 Task: See all articles on workflows .
Action: Mouse moved to (59, 672)
Screenshot: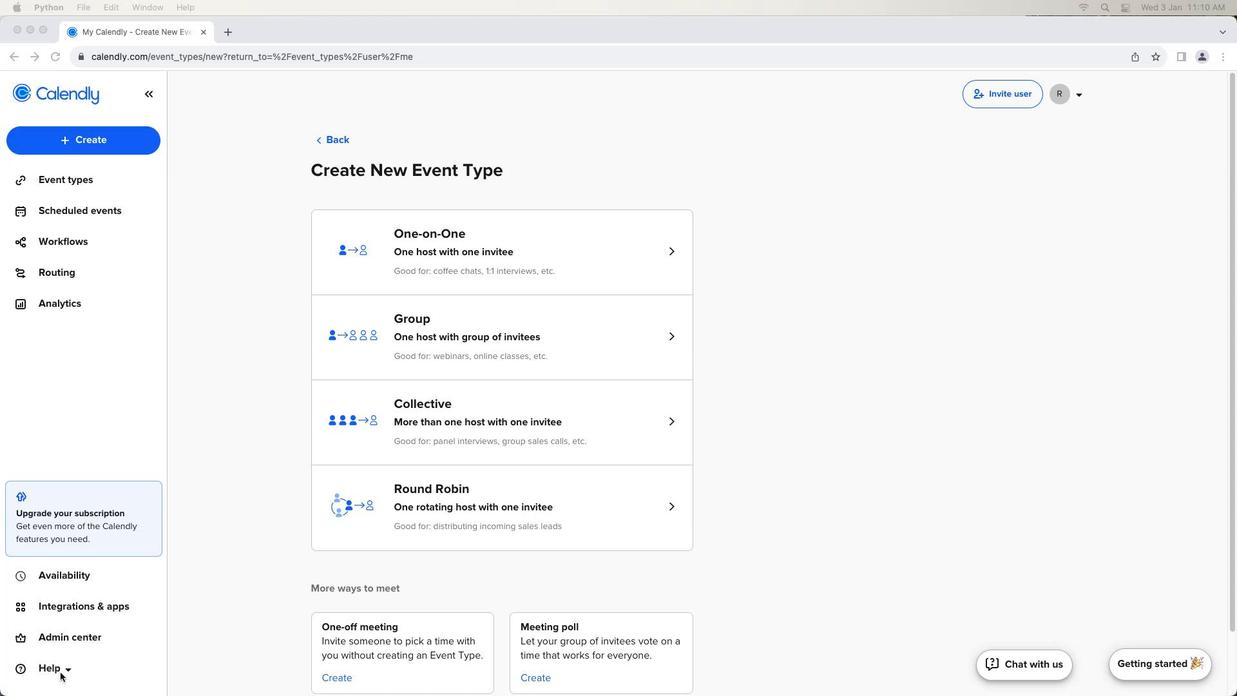 
Action: Mouse pressed left at (59, 672)
Screenshot: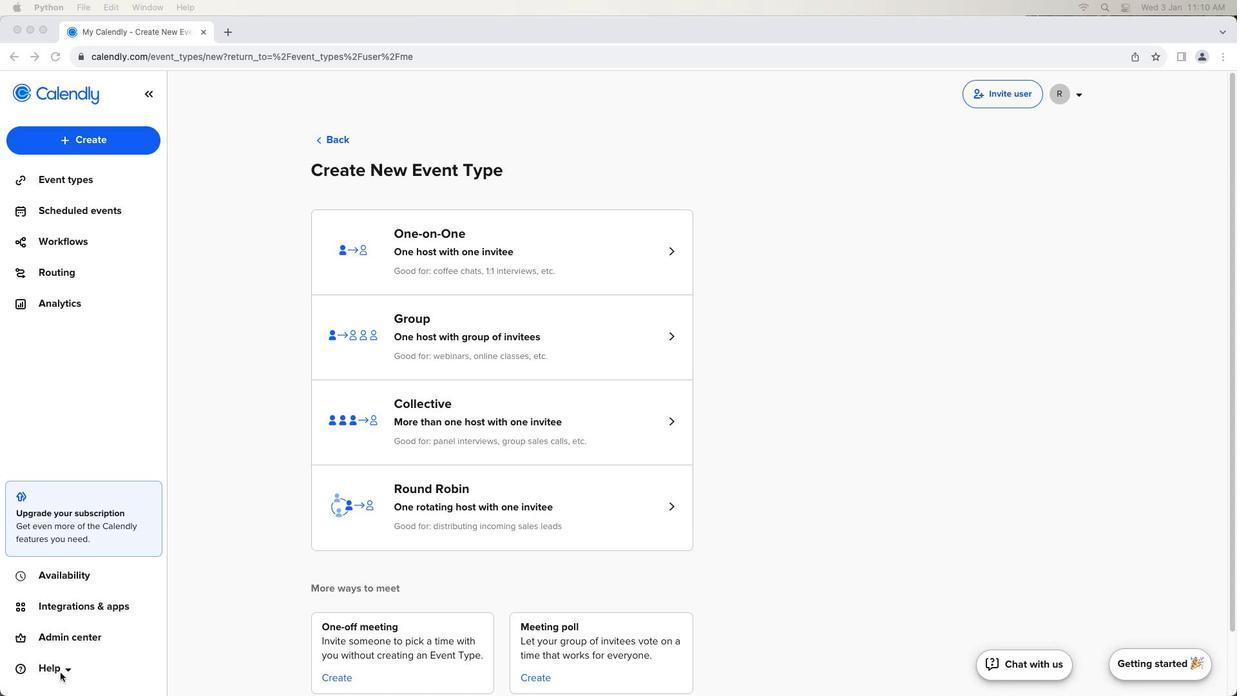
Action: Mouse moved to (61, 671)
Screenshot: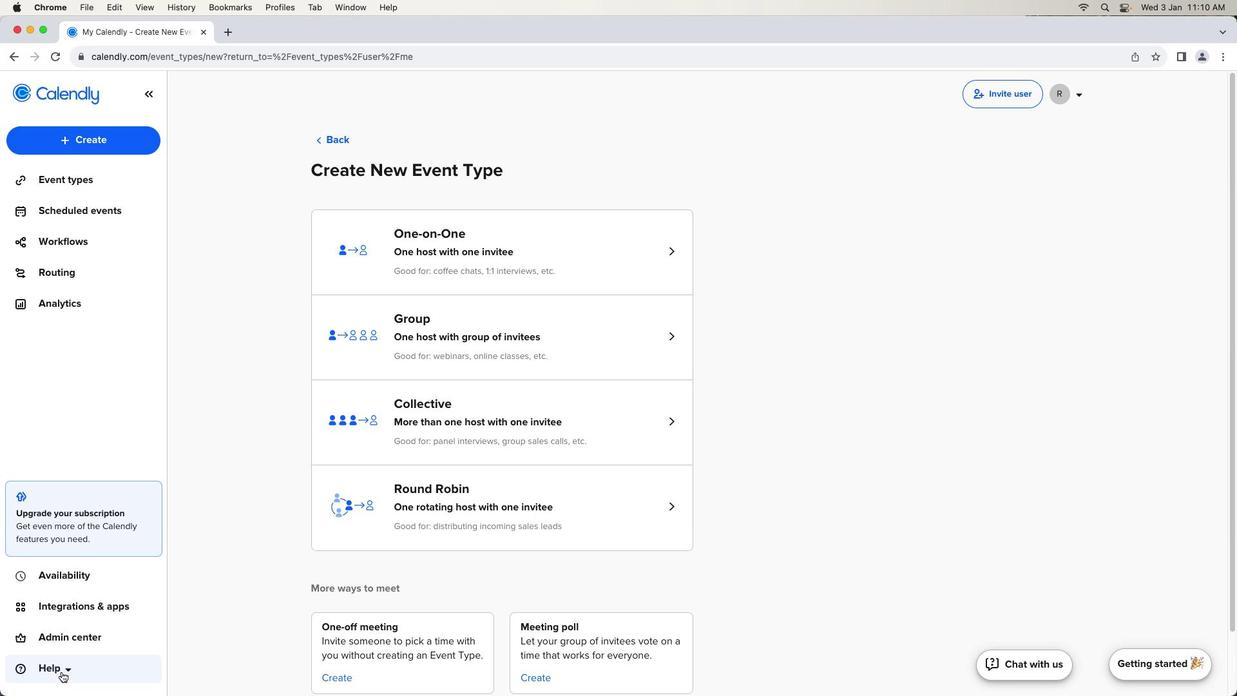 
Action: Mouse pressed left at (61, 671)
Screenshot: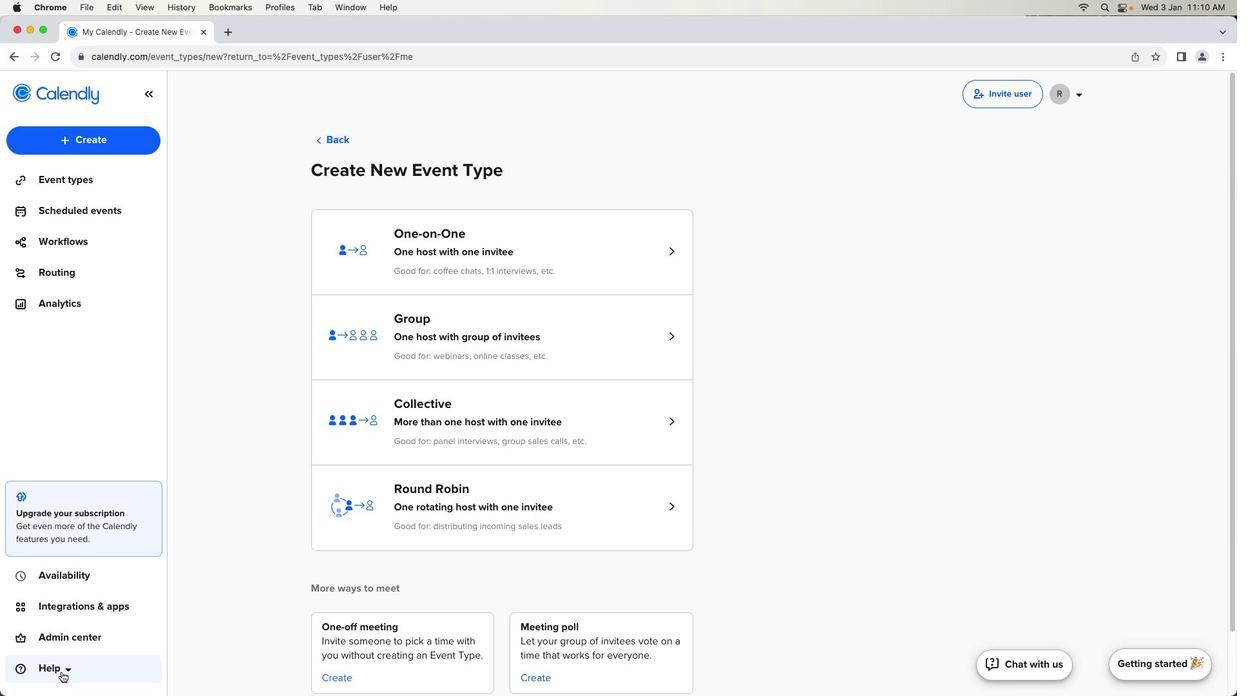 
Action: Mouse moved to (73, 564)
Screenshot: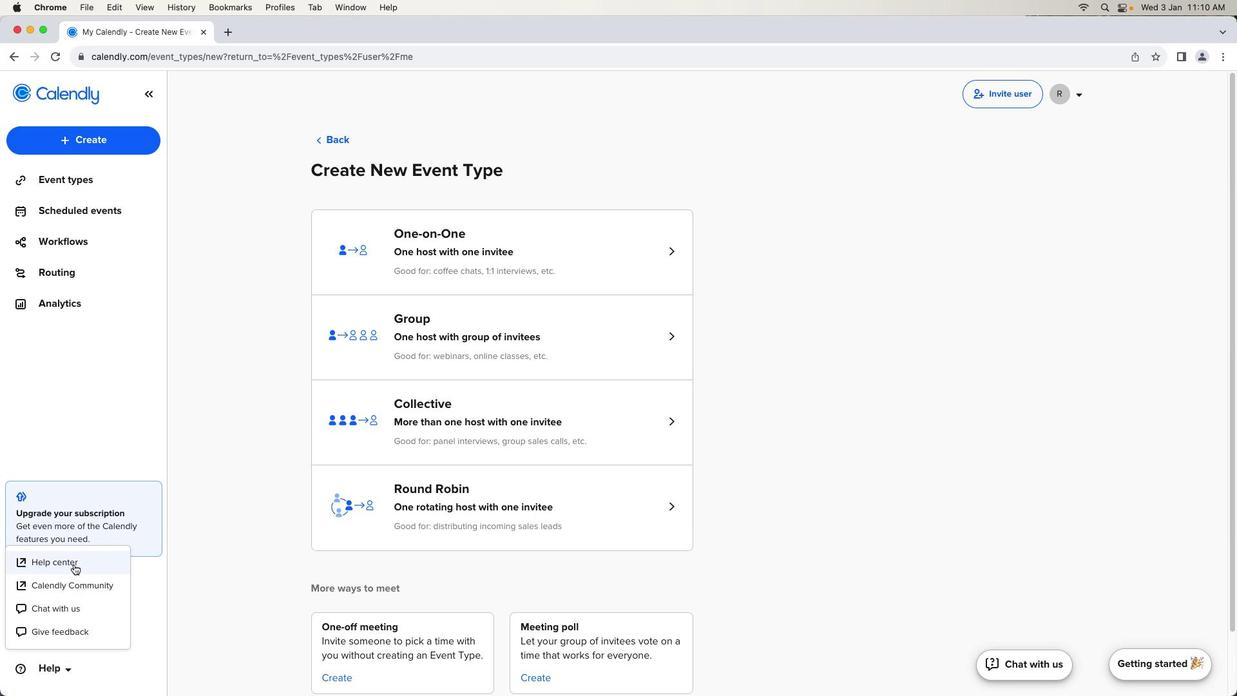 
Action: Mouse pressed left at (73, 564)
Screenshot: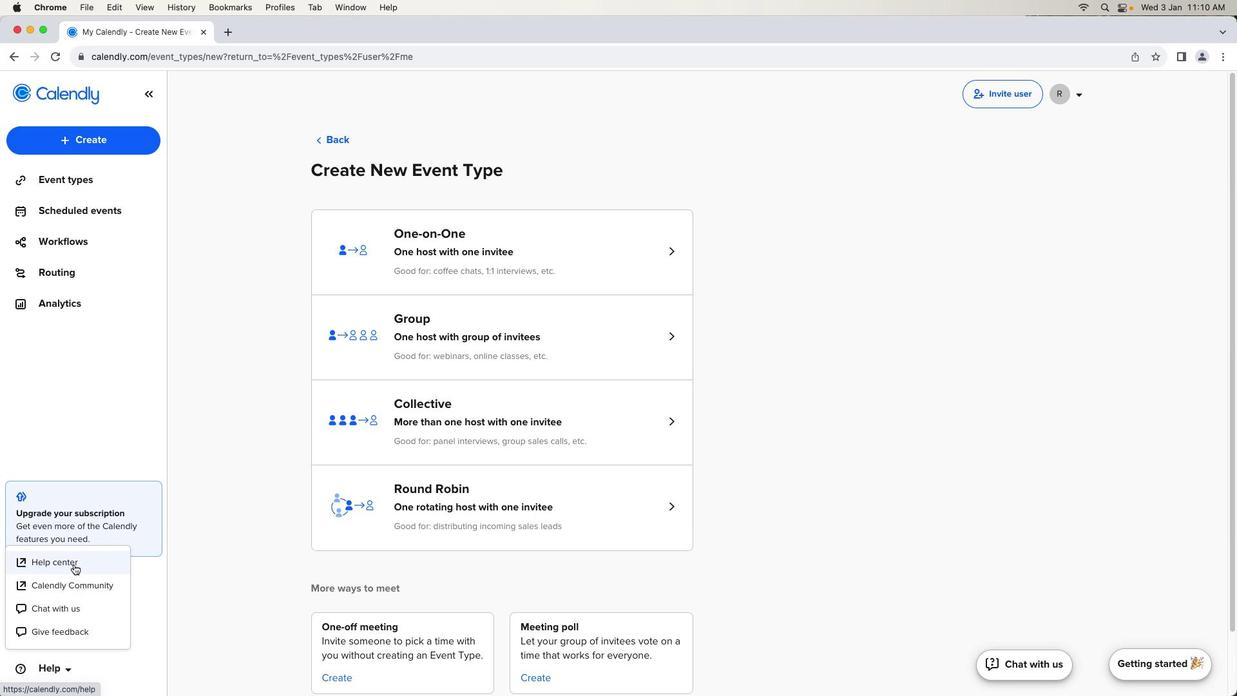 
Action: Mouse moved to (553, 582)
Screenshot: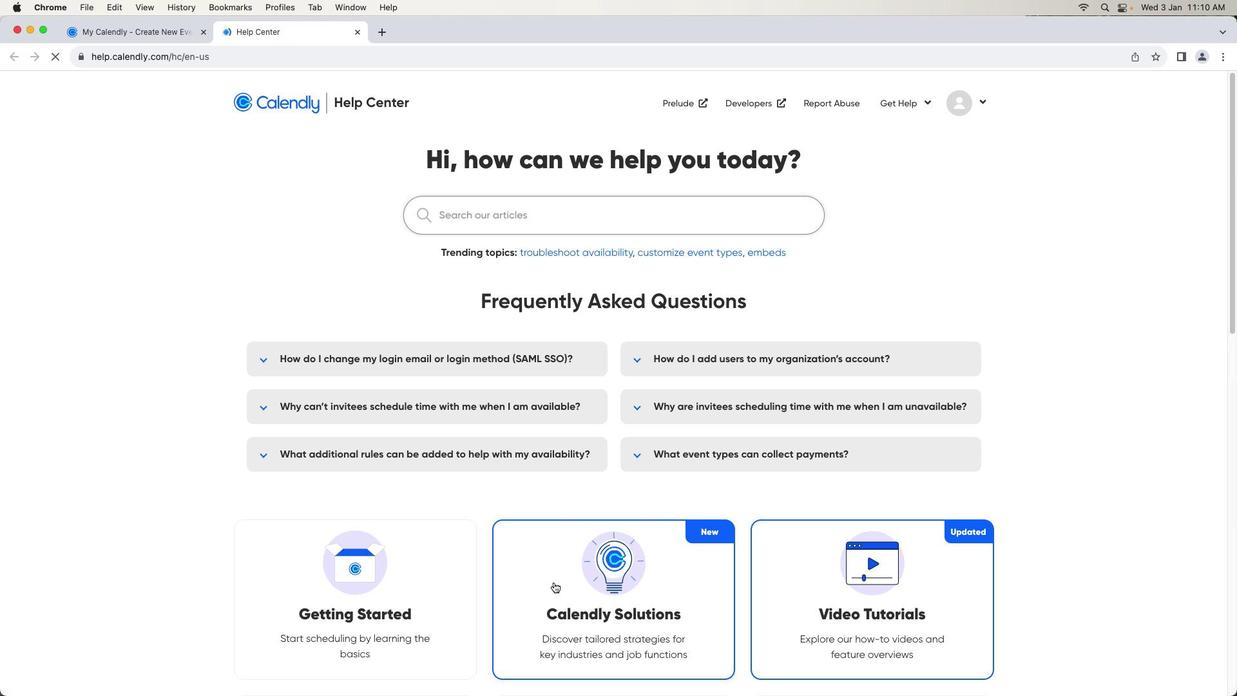 
Action: Mouse scrolled (553, 582) with delta (0, 0)
Screenshot: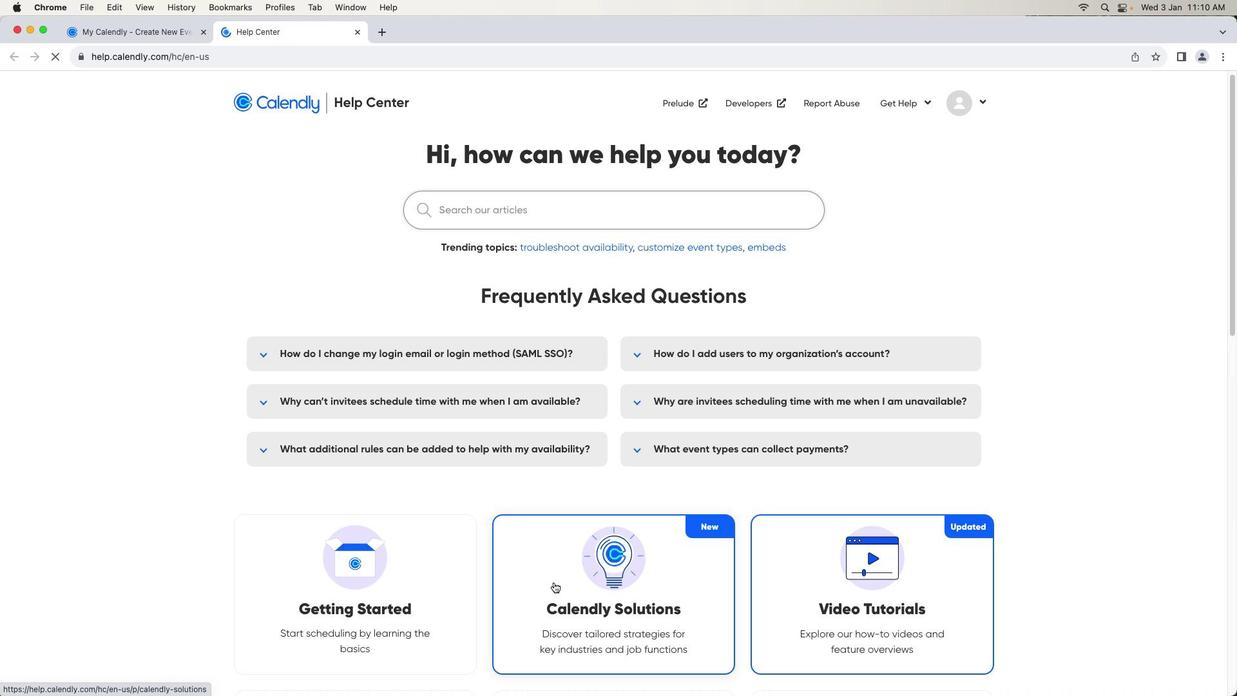 
Action: Mouse scrolled (553, 582) with delta (0, 0)
Screenshot: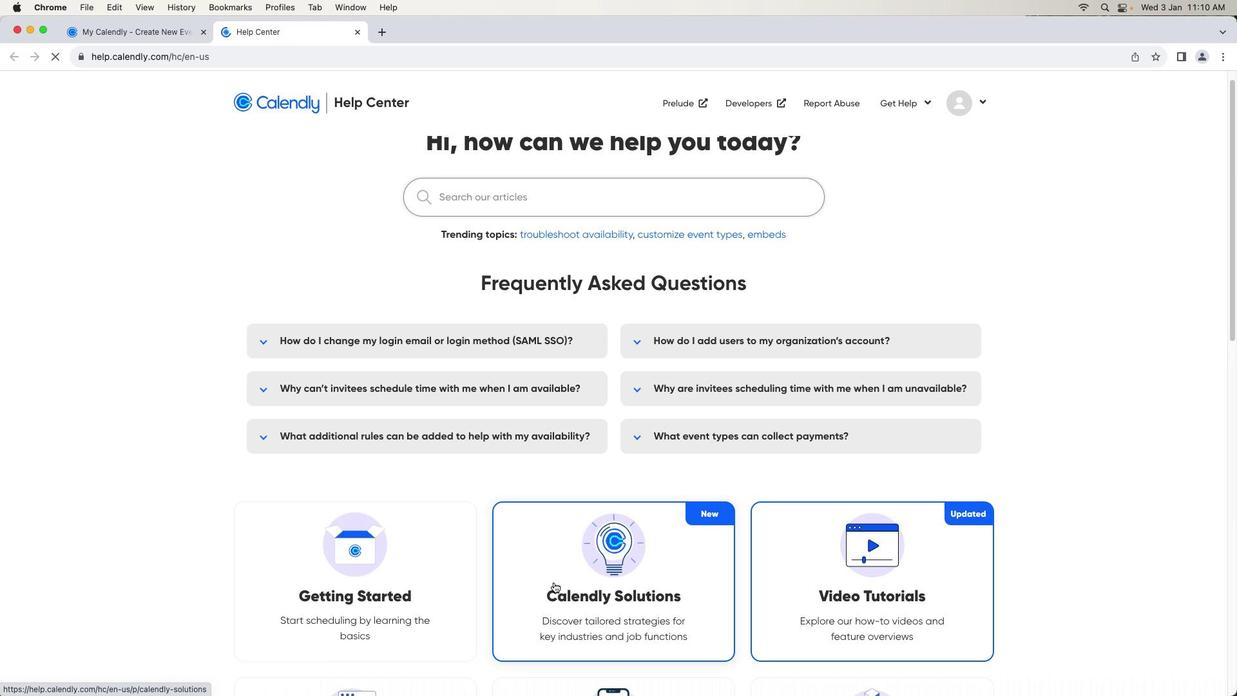 
Action: Mouse scrolled (553, 582) with delta (0, -1)
Screenshot: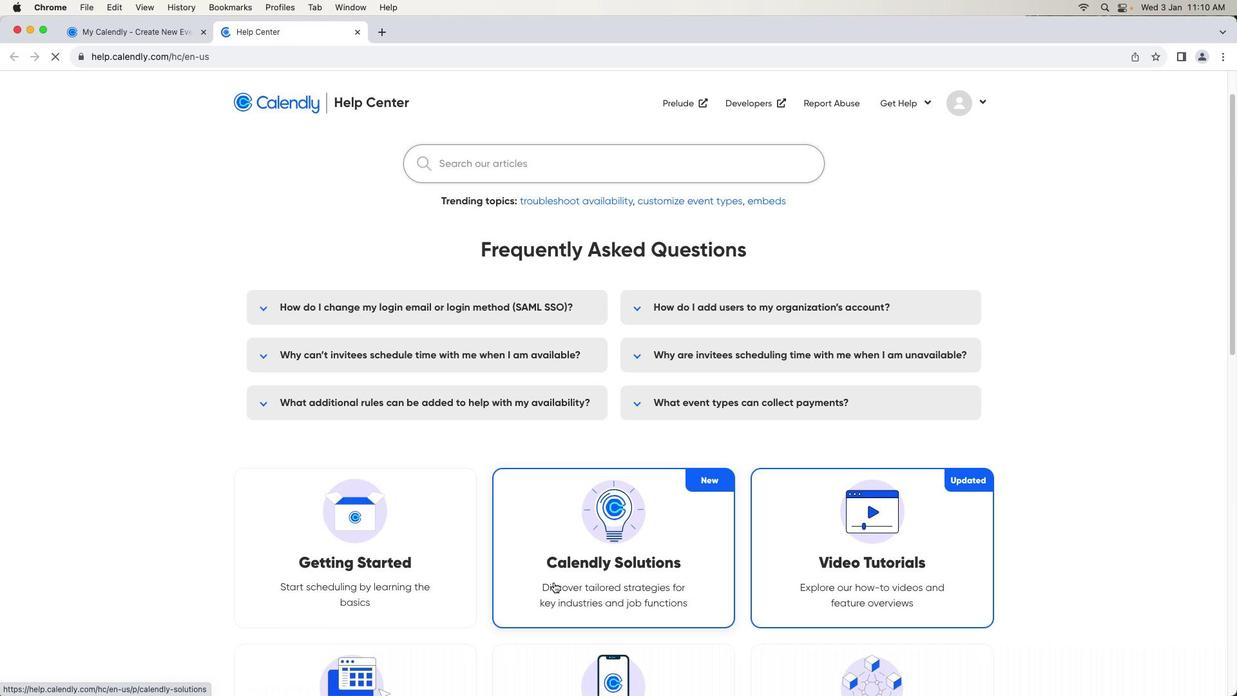 
Action: Mouse scrolled (553, 582) with delta (0, -1)
Screenshot: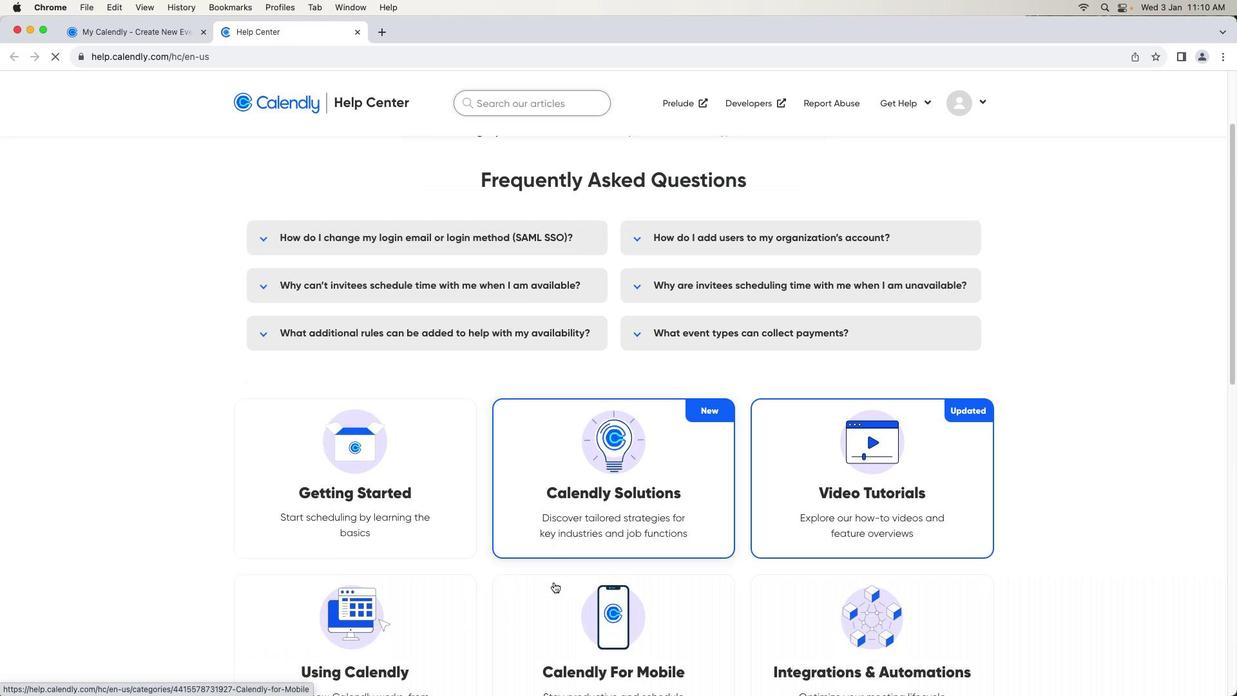 
Action: Mouse scrolled (553, 582) with delta (0, 0)
Screenshot: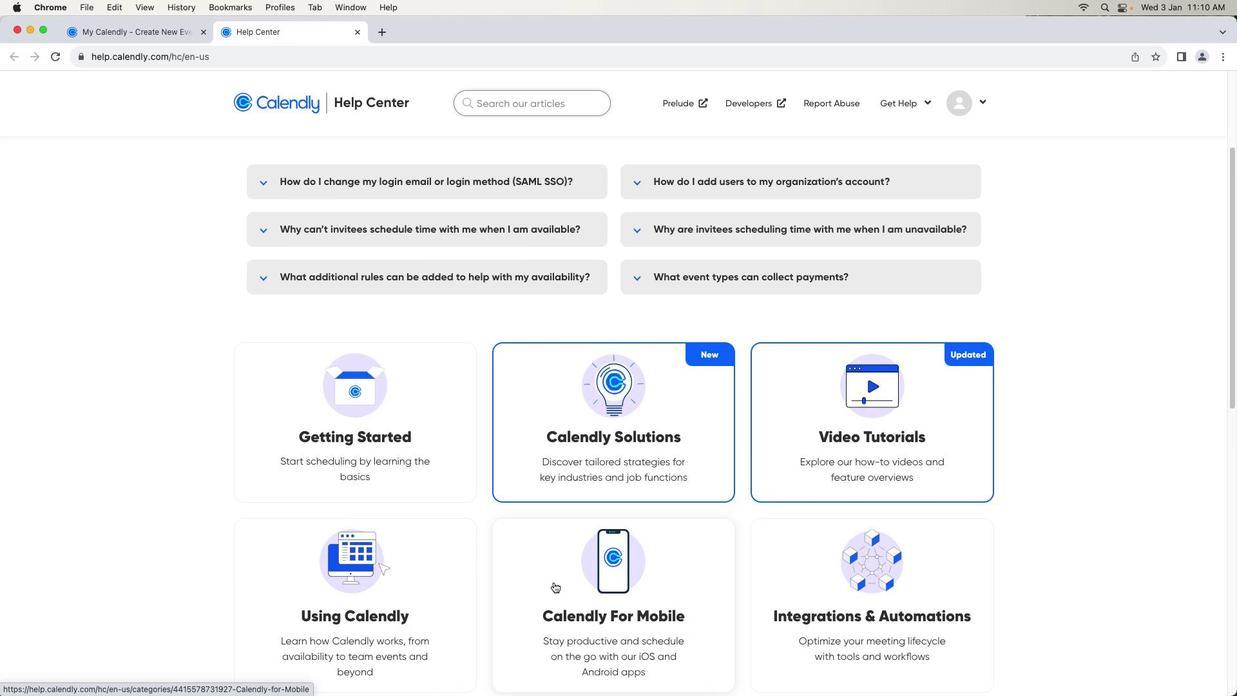 
Action: Mouse scrolled (553, 582) with delta (0, 0)
Screenshot: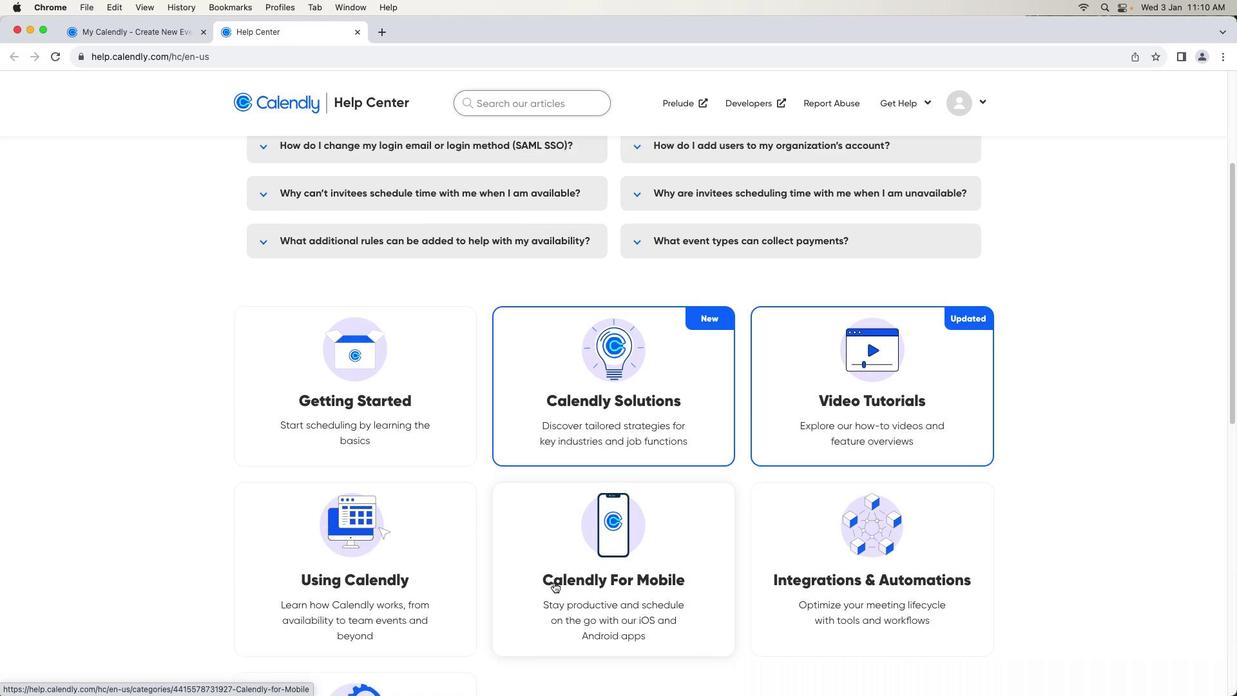 
Action: Mouse scrolled (553, 582) with delta (0, -1)
Screenshot: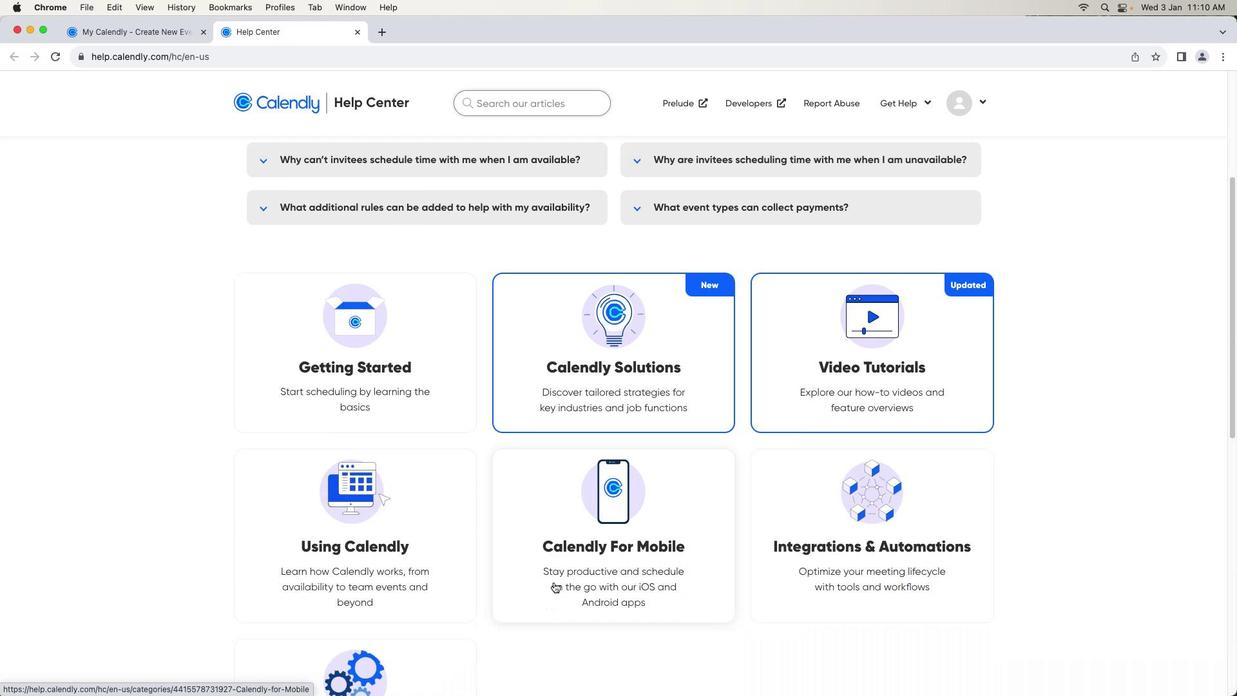 
Action: Mouse moved to (557, 579)
Screenshot: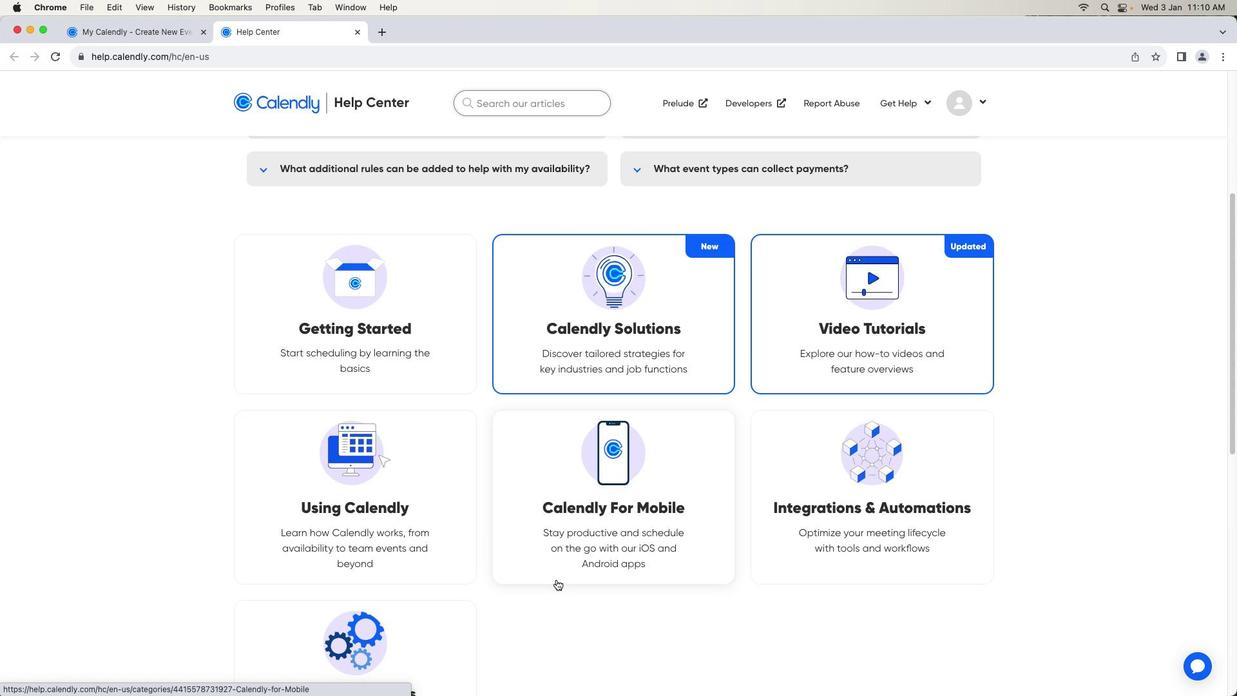 
Action: Mouse scrolled (557, 579) with delta (0, 0)
Screenshot: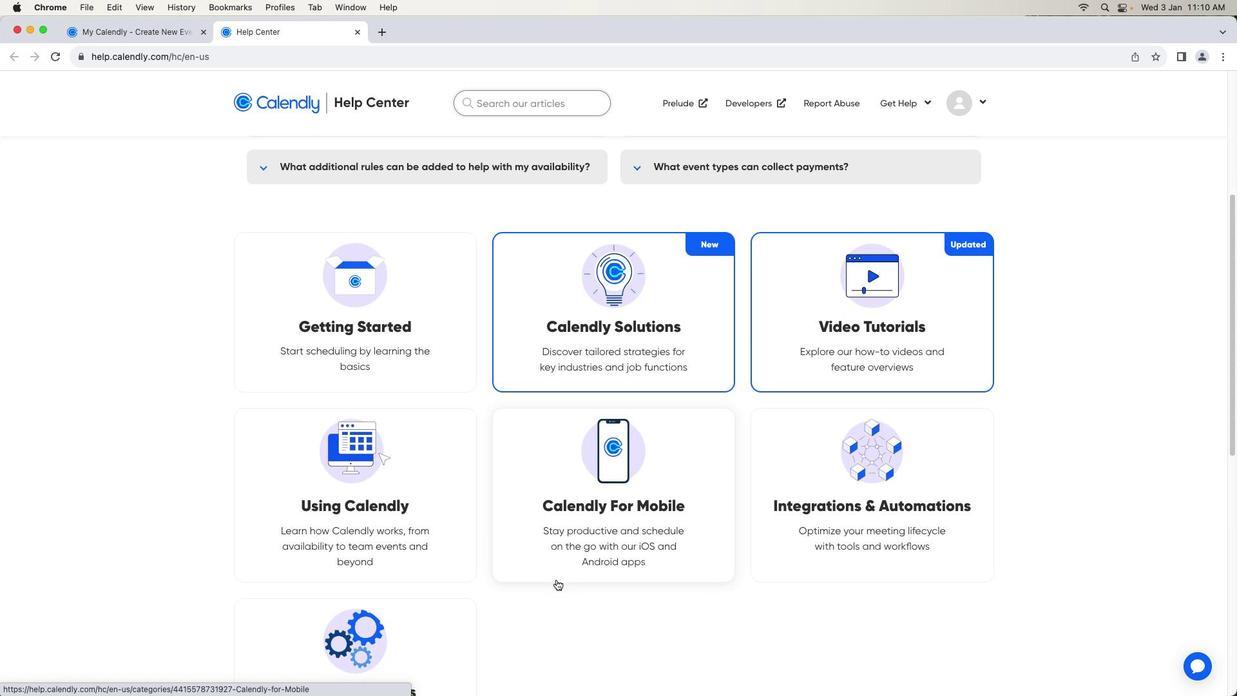 
Action: Mouse scrolled (557, 579) with delta (0, 0)
Screenshot: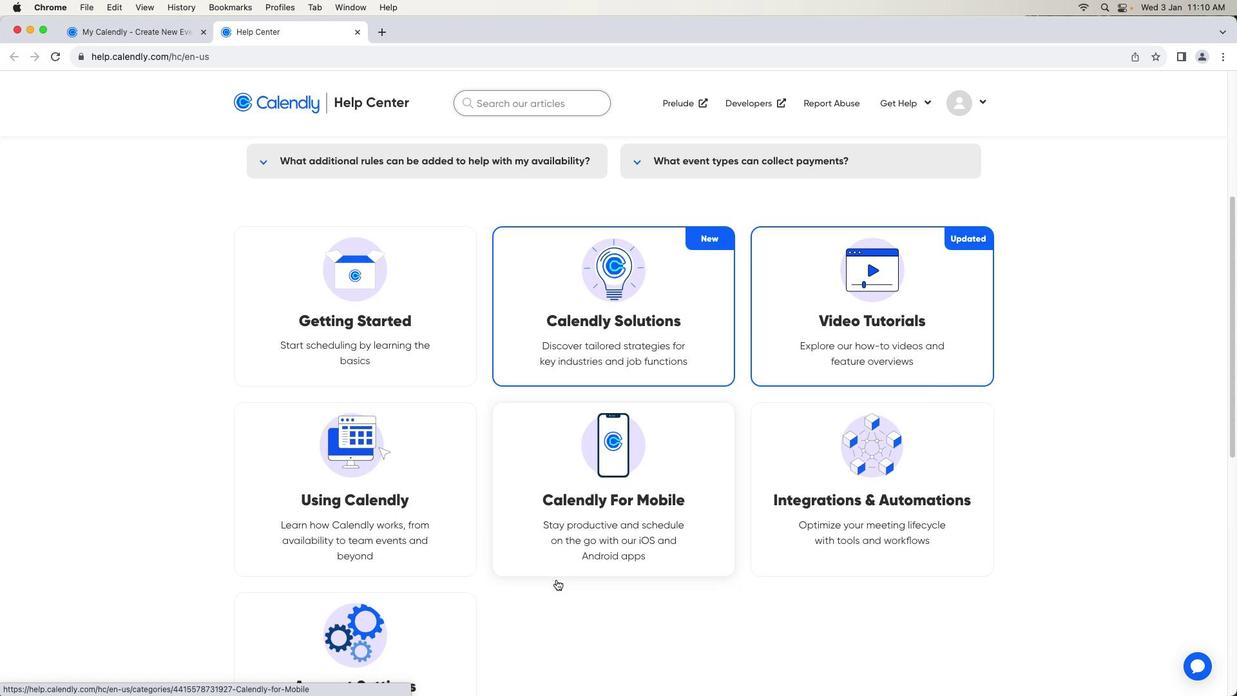 
Action: Mouse scrolled (557, 579) with delta (0, 0)
Screenshot: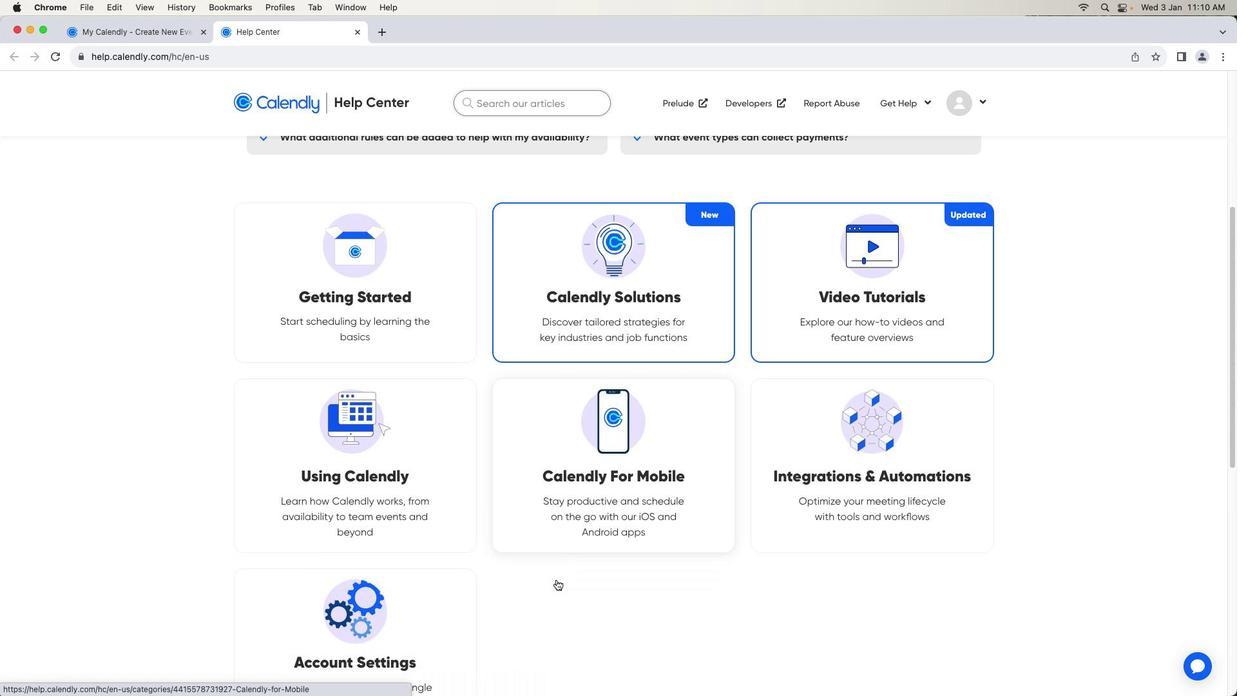 
Action: Mouse moved to (880, 415)
Screenshot: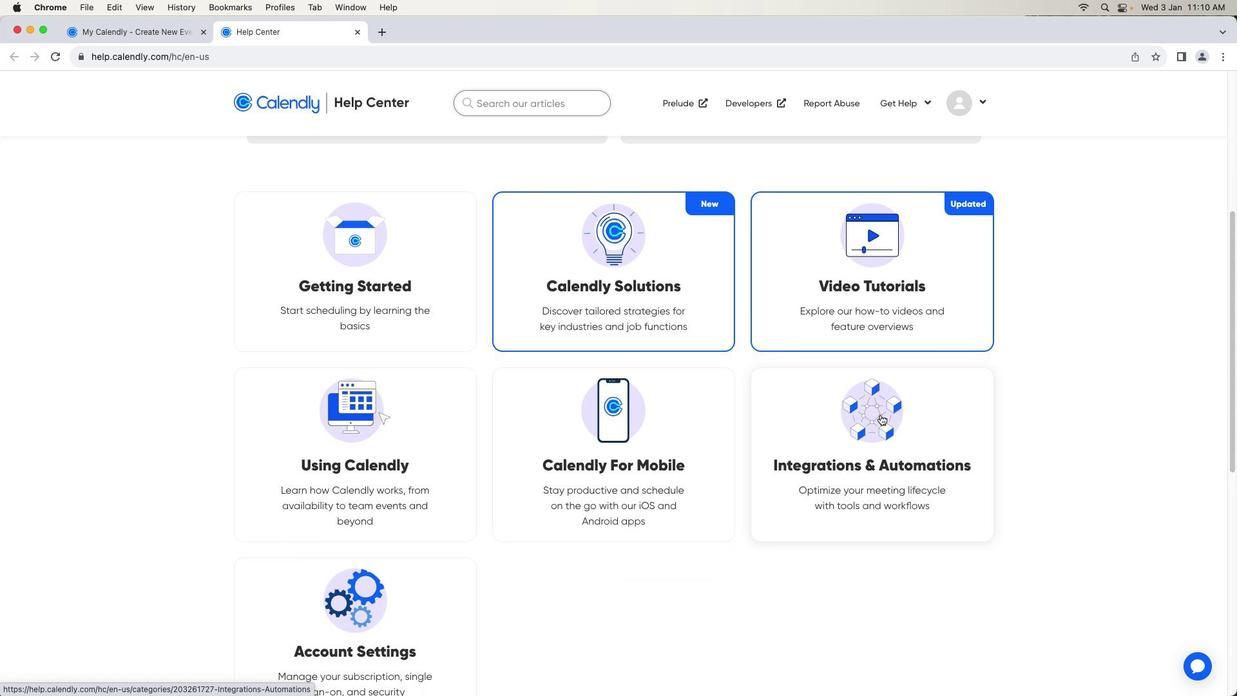 
Action: Mouse pressed left at (880, 415)
Screenshot: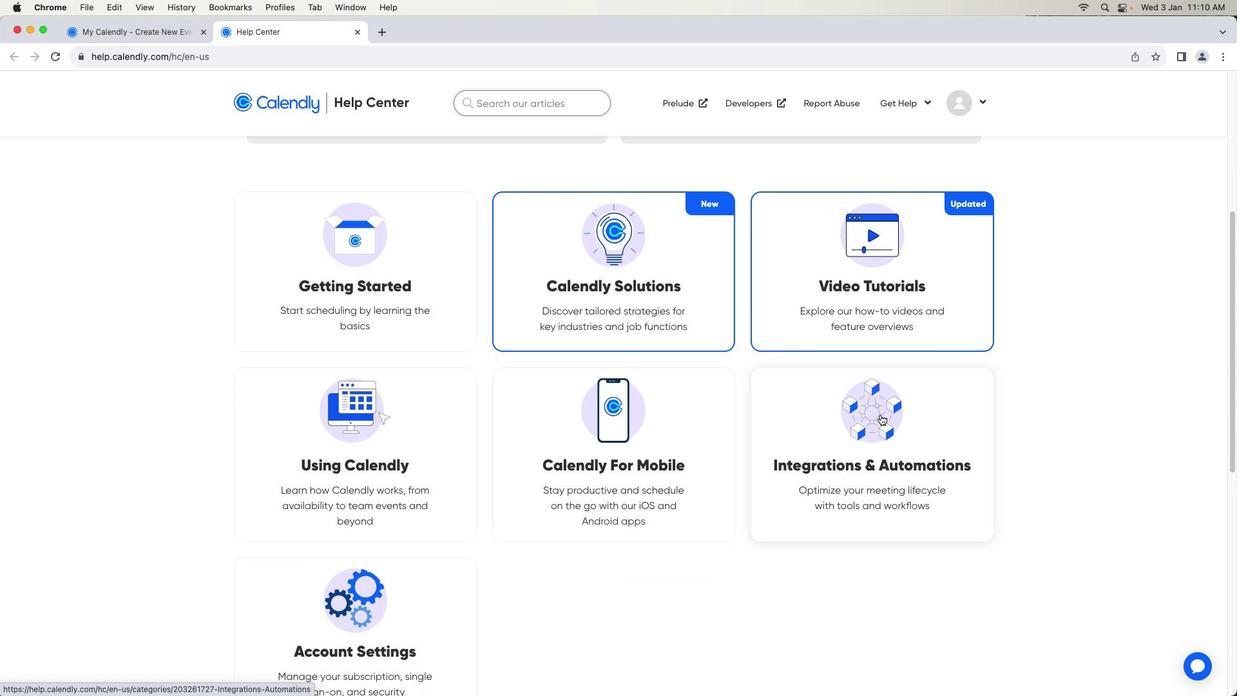 
Action: Mouse moved to (589, 582)
Screenshot: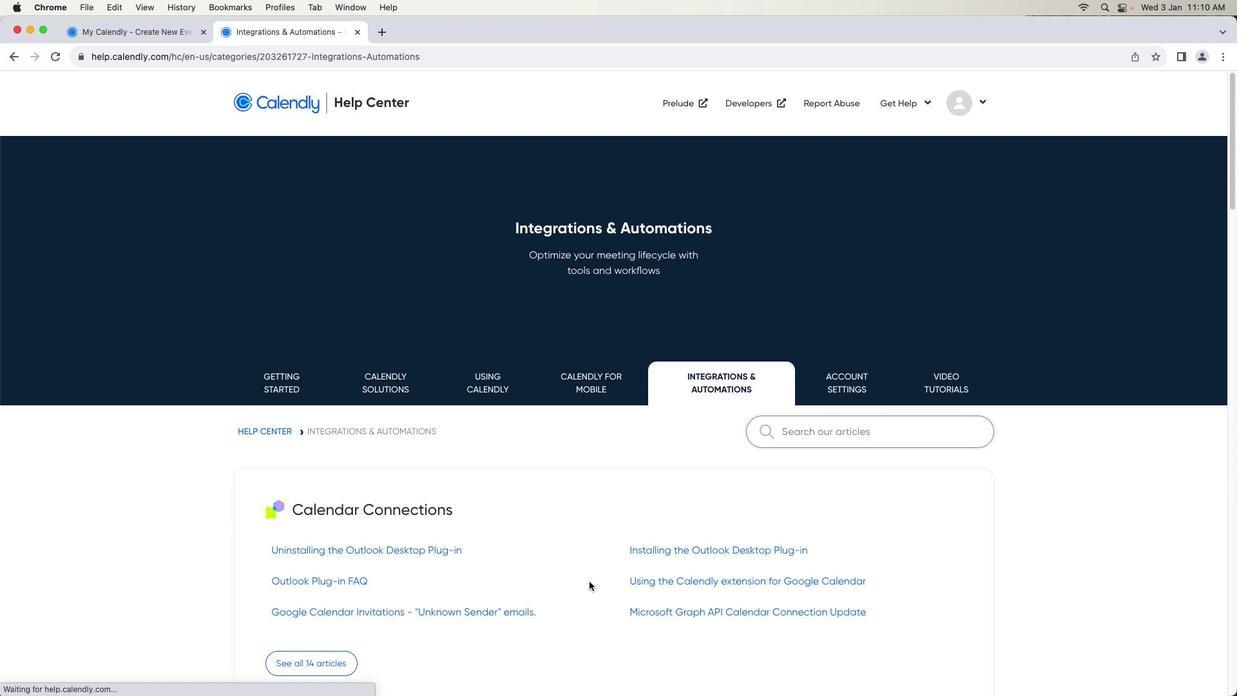 
Action: Mouse scrolled (589, 582) with delta (0, 0)
Screenshot: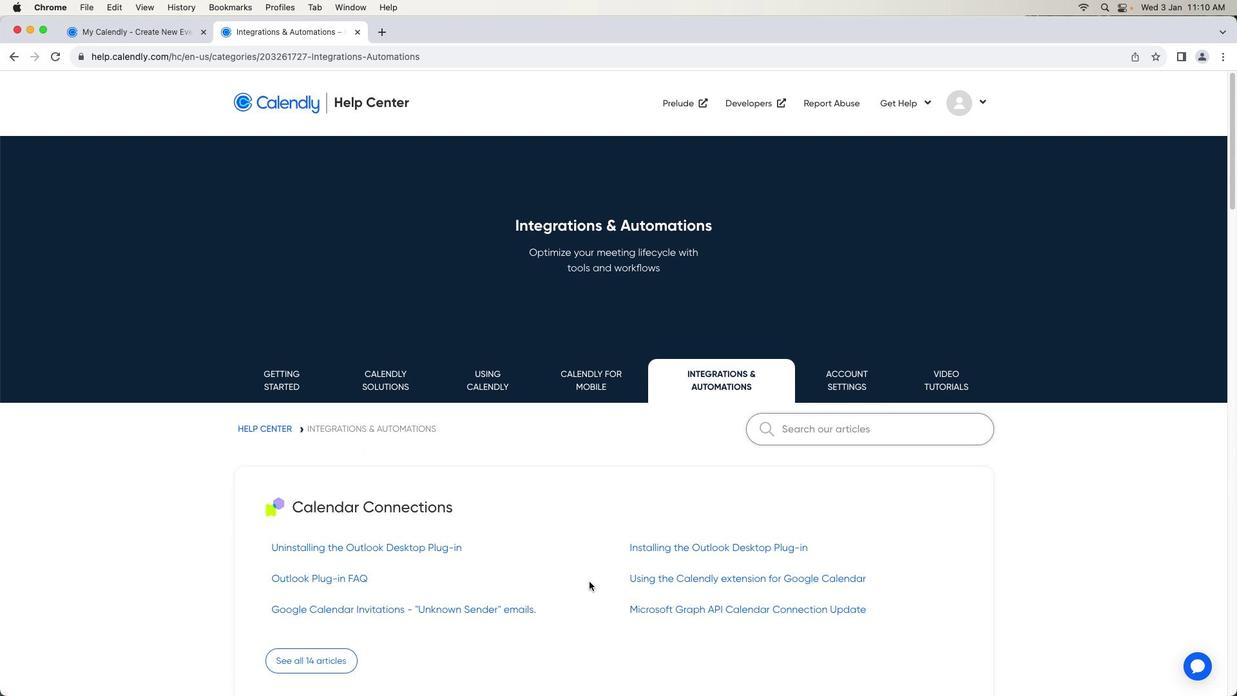 
Action: Mouse scrolled (589, 582) with delta (0, 0)
Screenshot: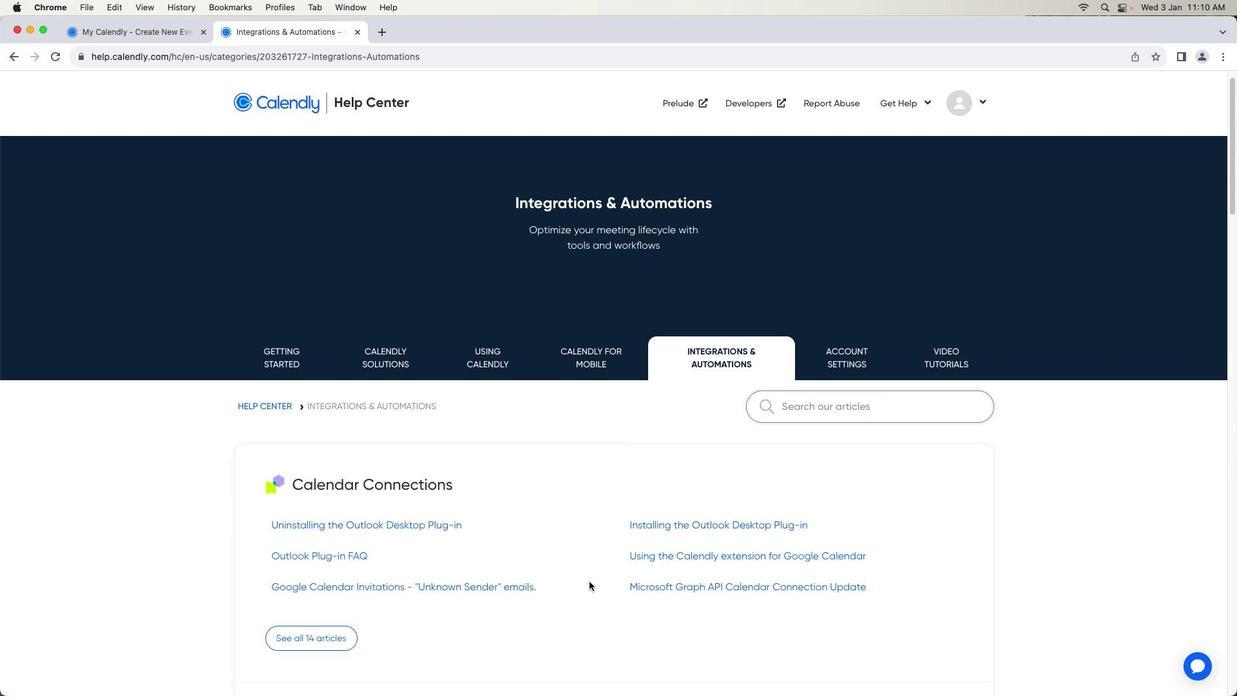 
Action: Mouse scrolled (589, 582) with delta (0, -1)
Screenshot: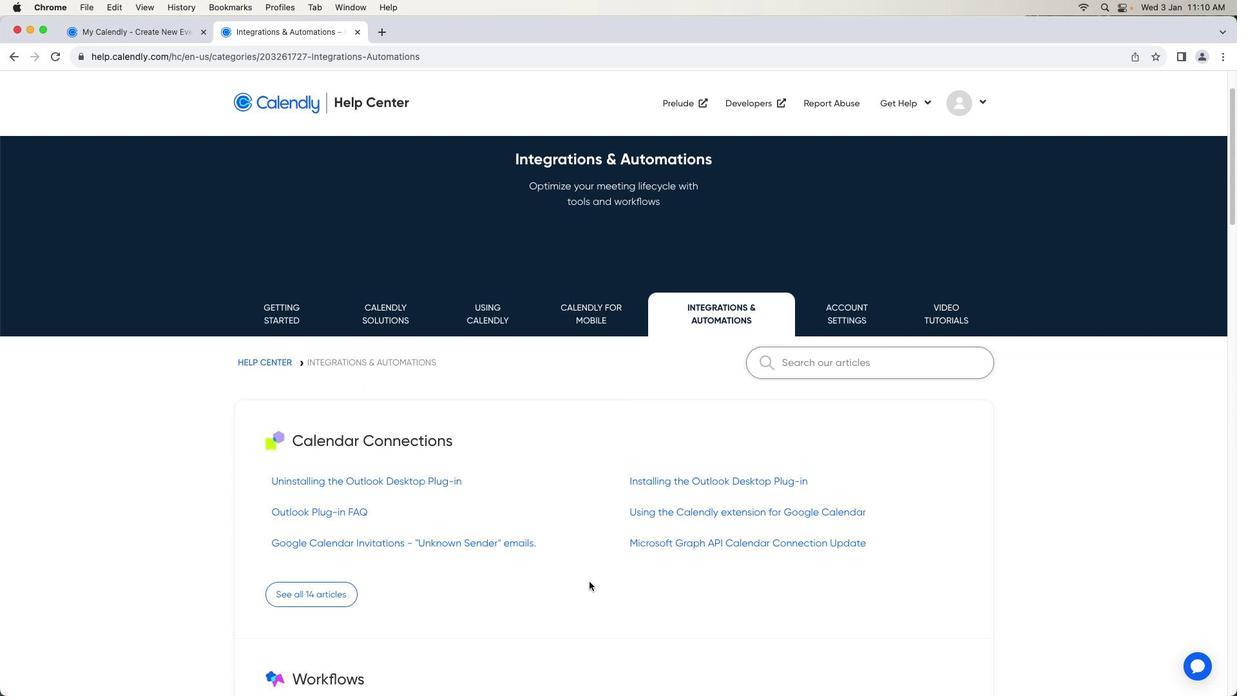 
Action: Mouse scrolled (589, 582) with delta (0, -2)
Screenshot: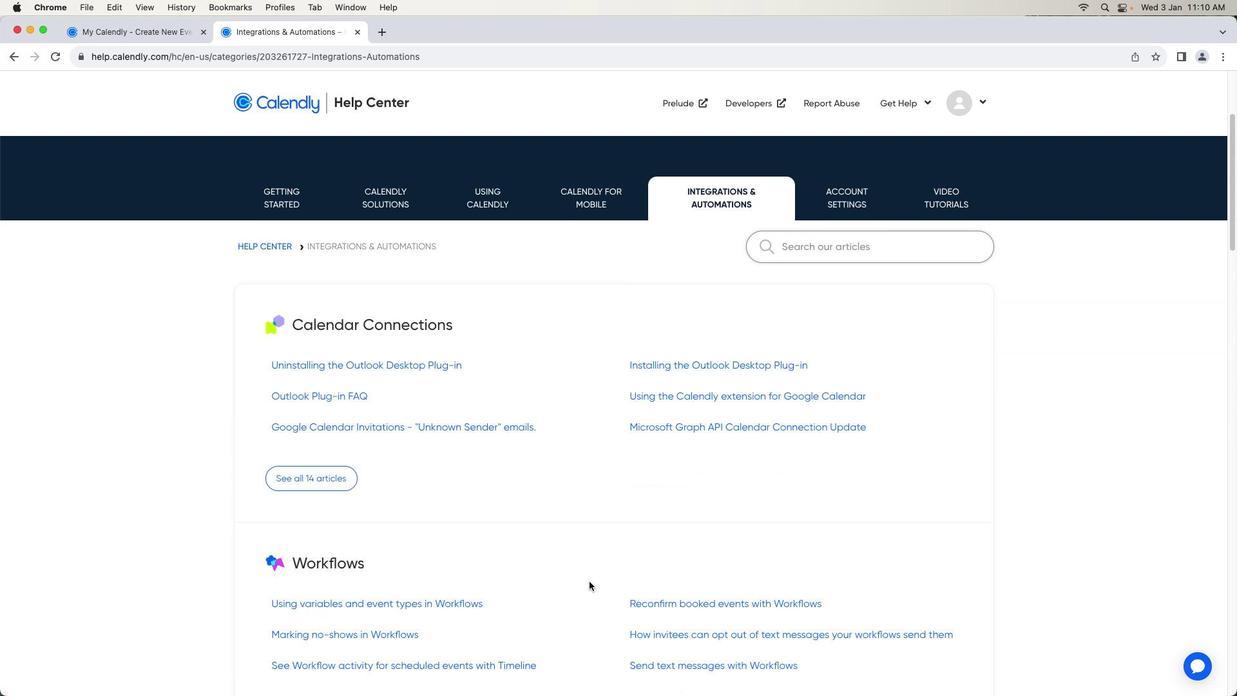 
Action: Mouse scrolled (589, 582) with delta (0, 0)
Screenshot: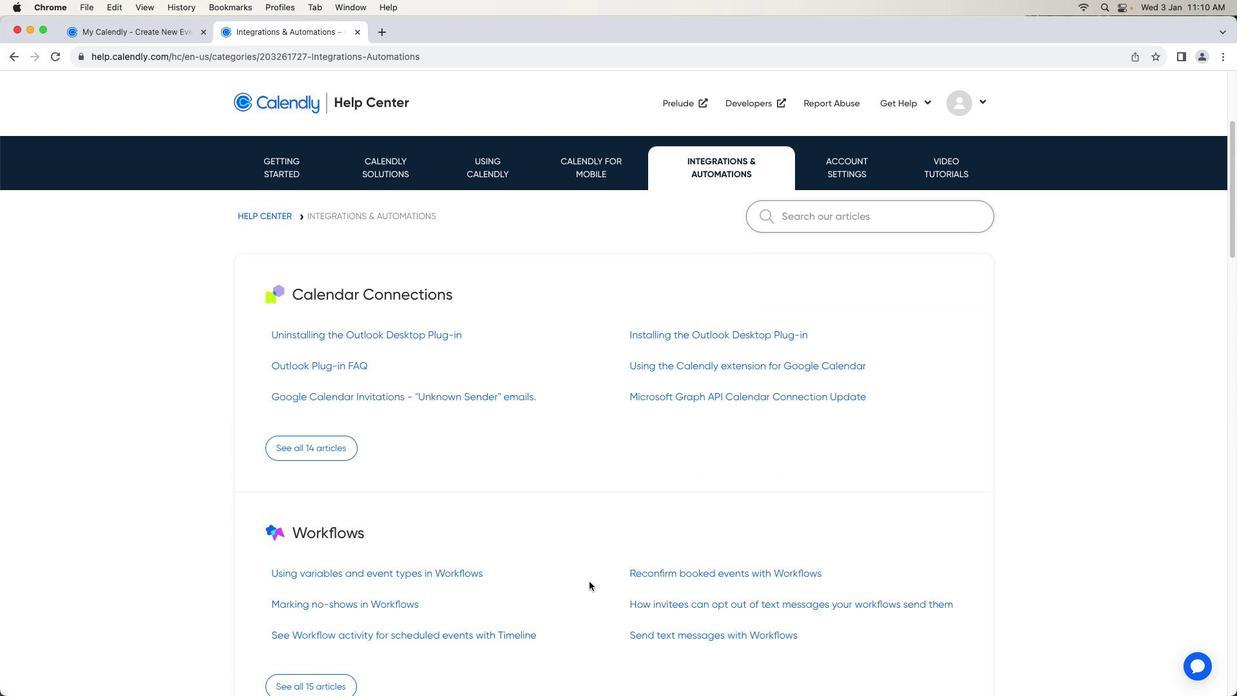 
Action: Mouse scrolled (589, 582) with delta (0, 0)
Screenshot: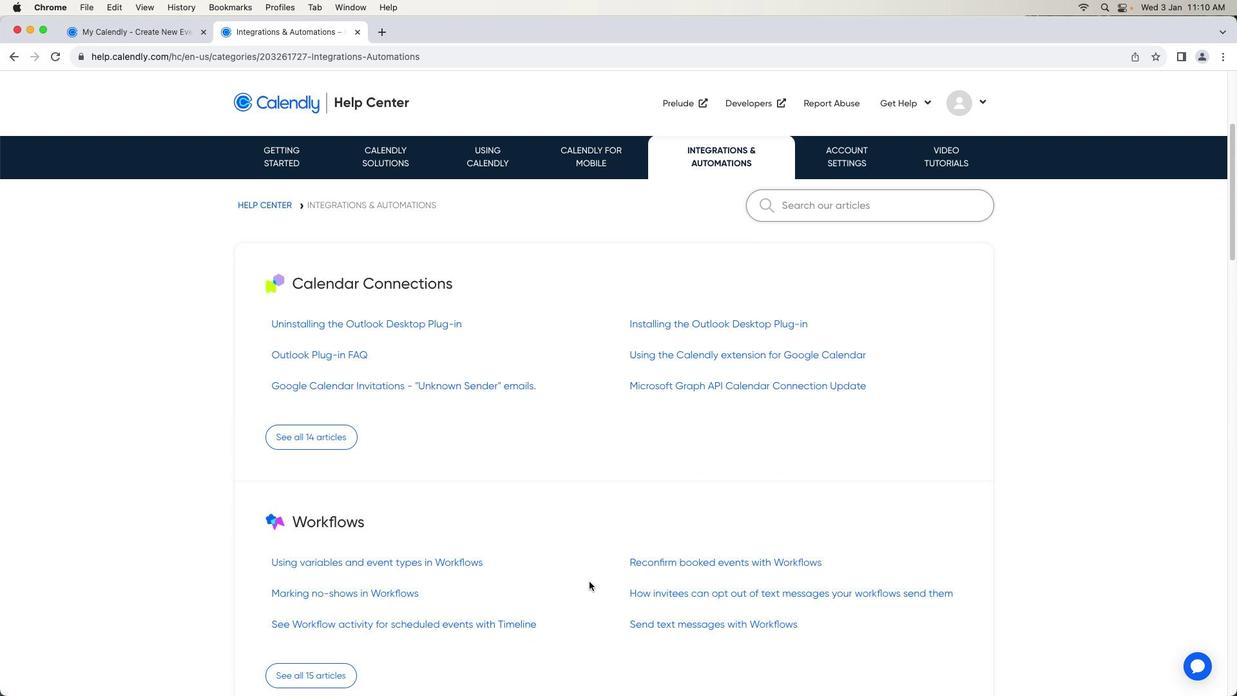 
Action: Mouse scrolled (589, 582) with delta (0, -1)
Screenshot: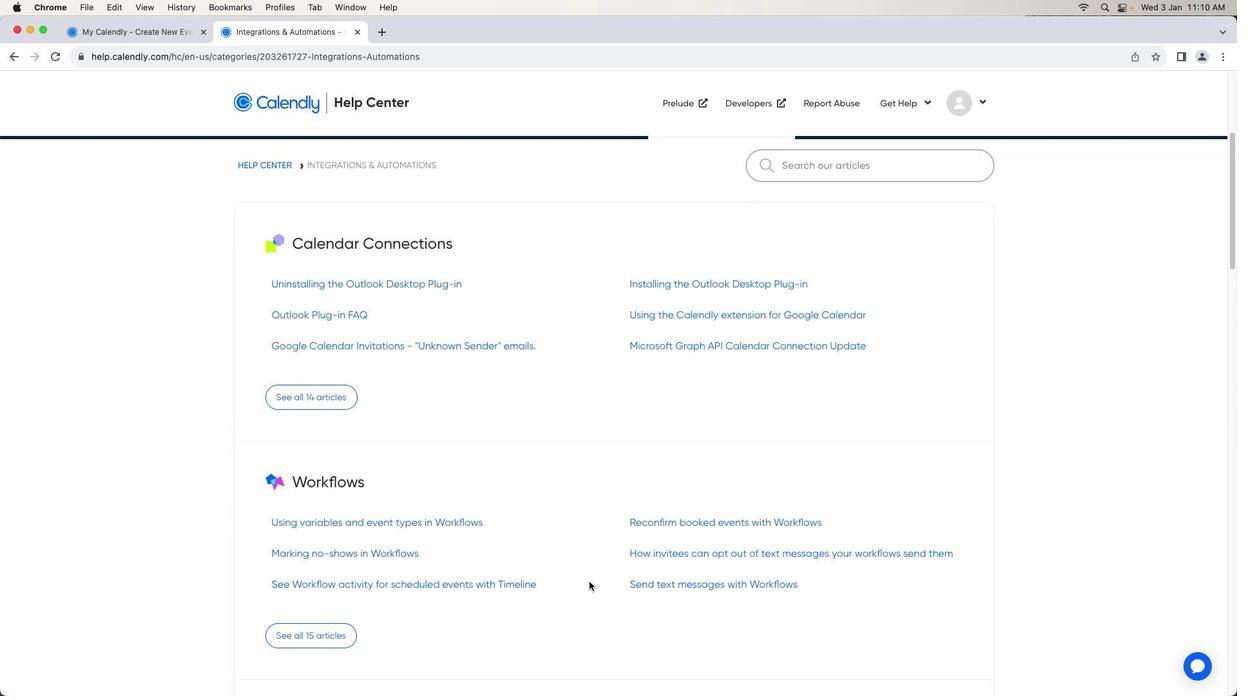 
Action: Mouse scrolled (589, 582) with delta (0, -1)
Screenshot: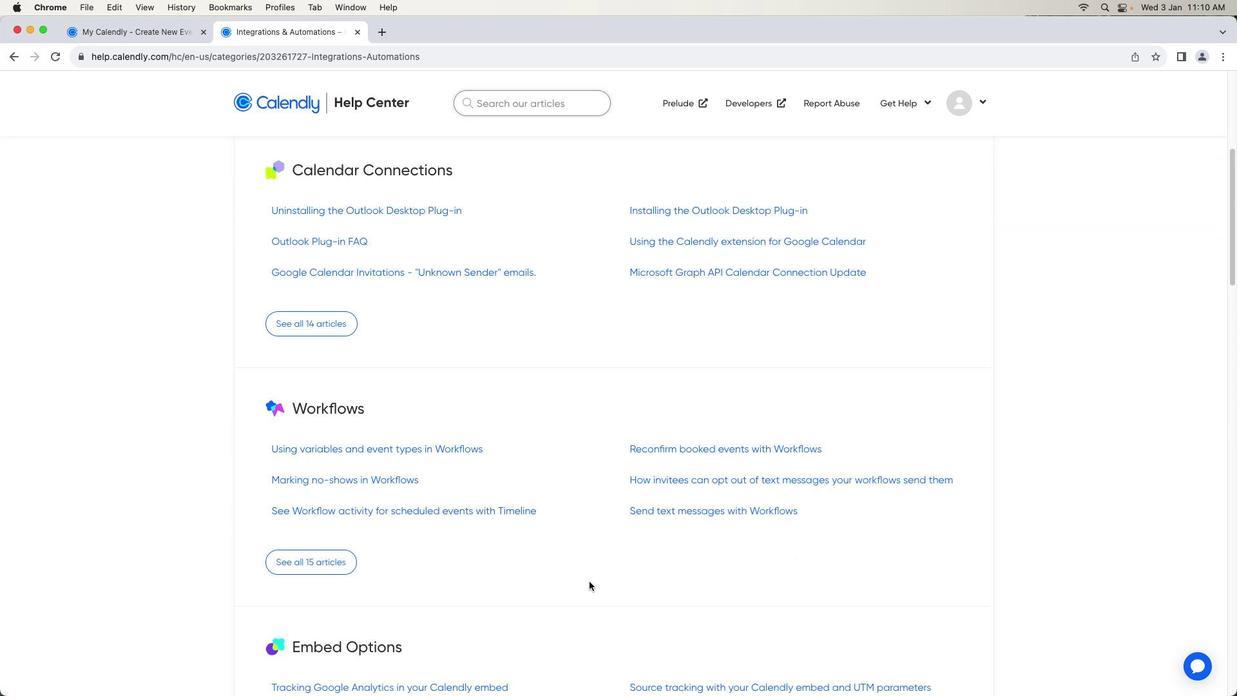 
Action: Mouse moved to (590, 582)
Screenshot: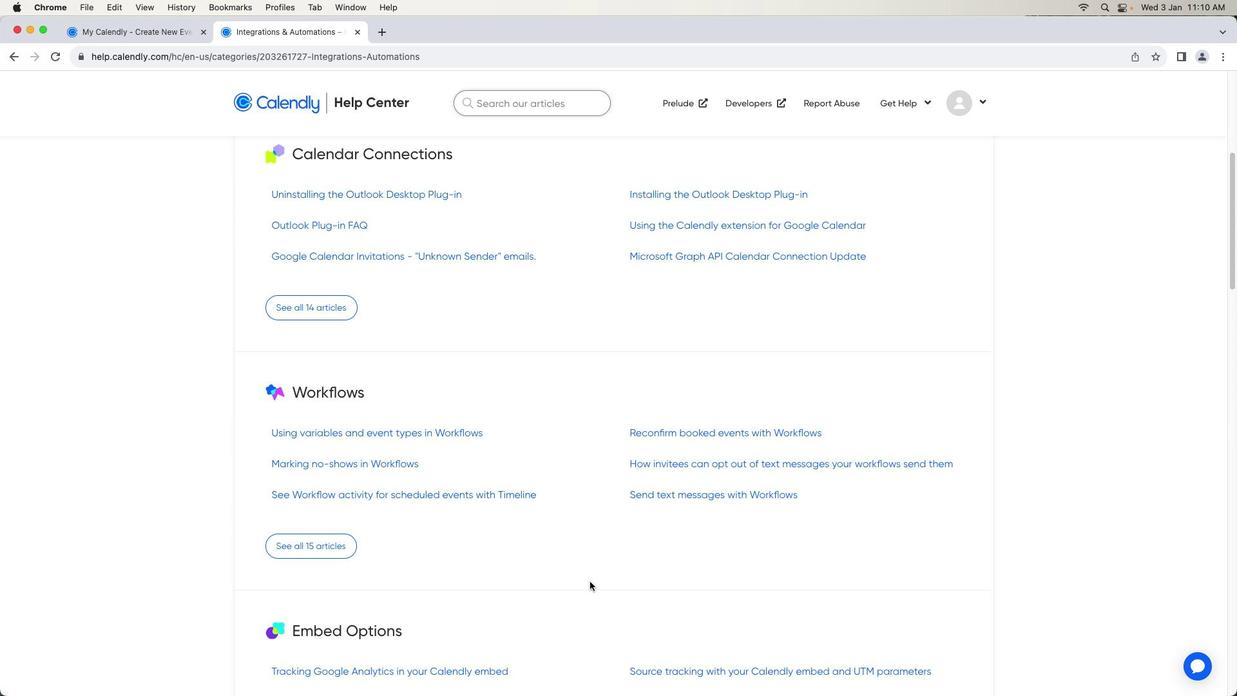 
Action: Mouse scrolled (590, 582) with delta (0, 0)
Screenshot: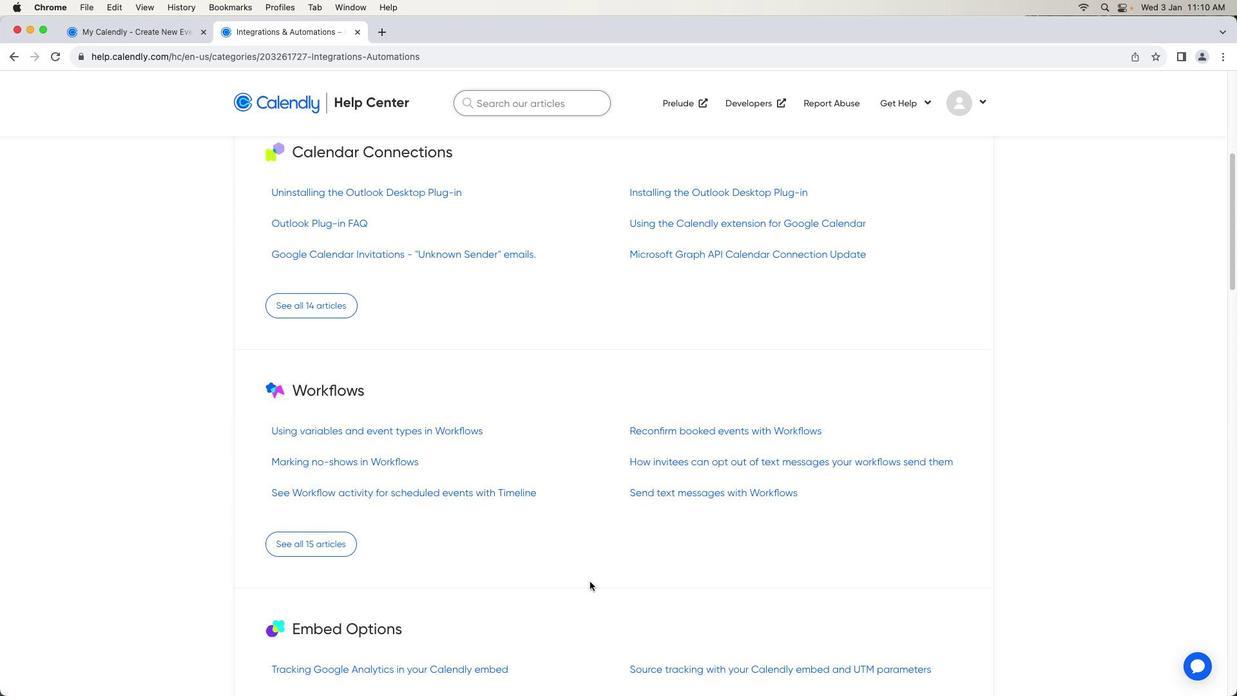 
Action: Mouse scrolled (590, 582) with delta (0, 0)
Screenshot: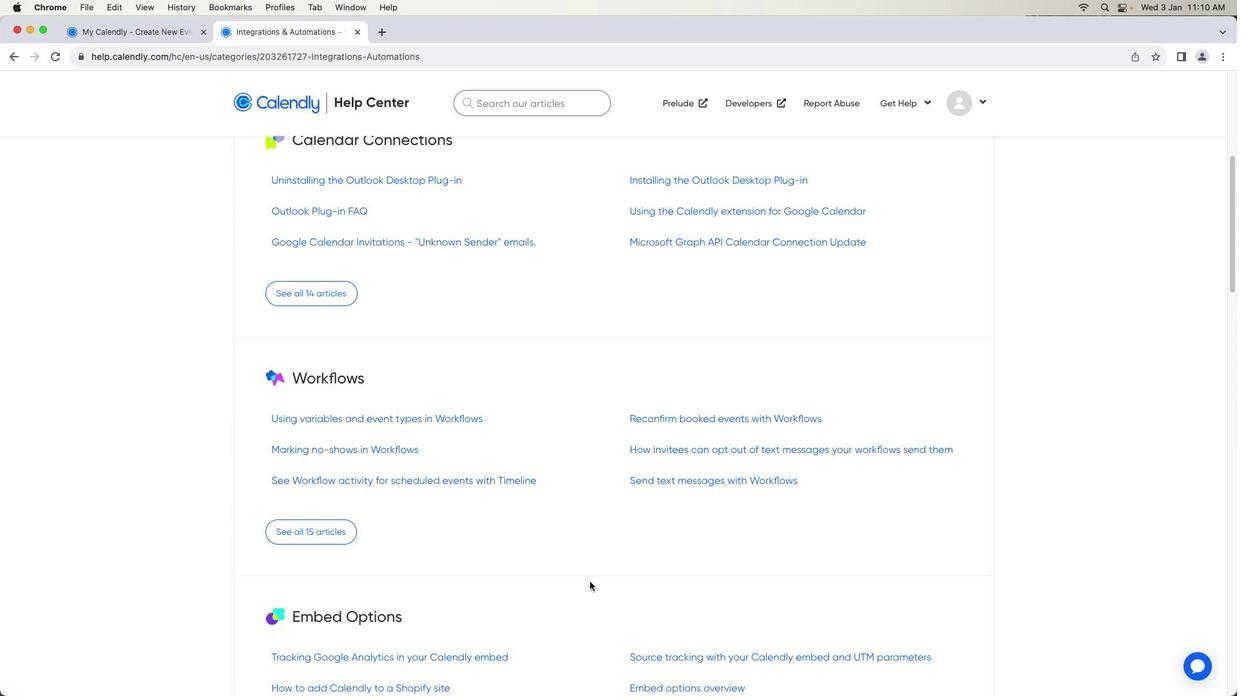 
Action: Mouse scrolled (590, 582) with delta (0, 0)
Screenshot: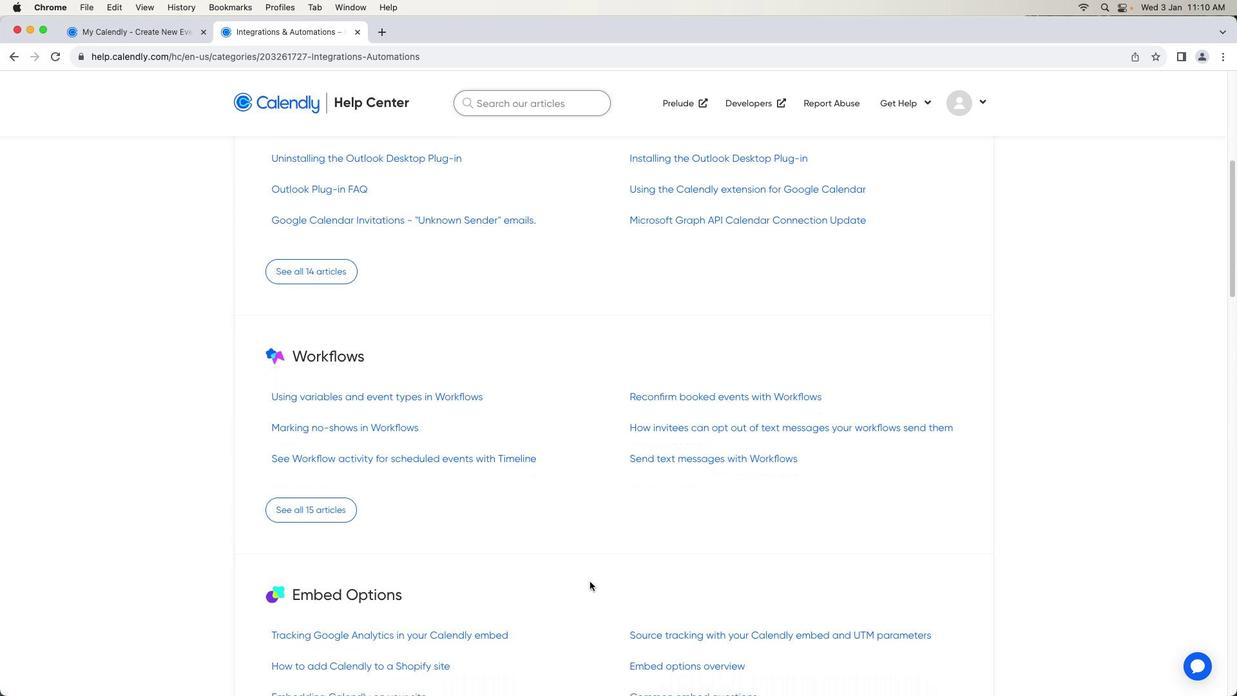 
Action: Mouse scrolled (590, 582) with delta (0, 0)
Screenshot: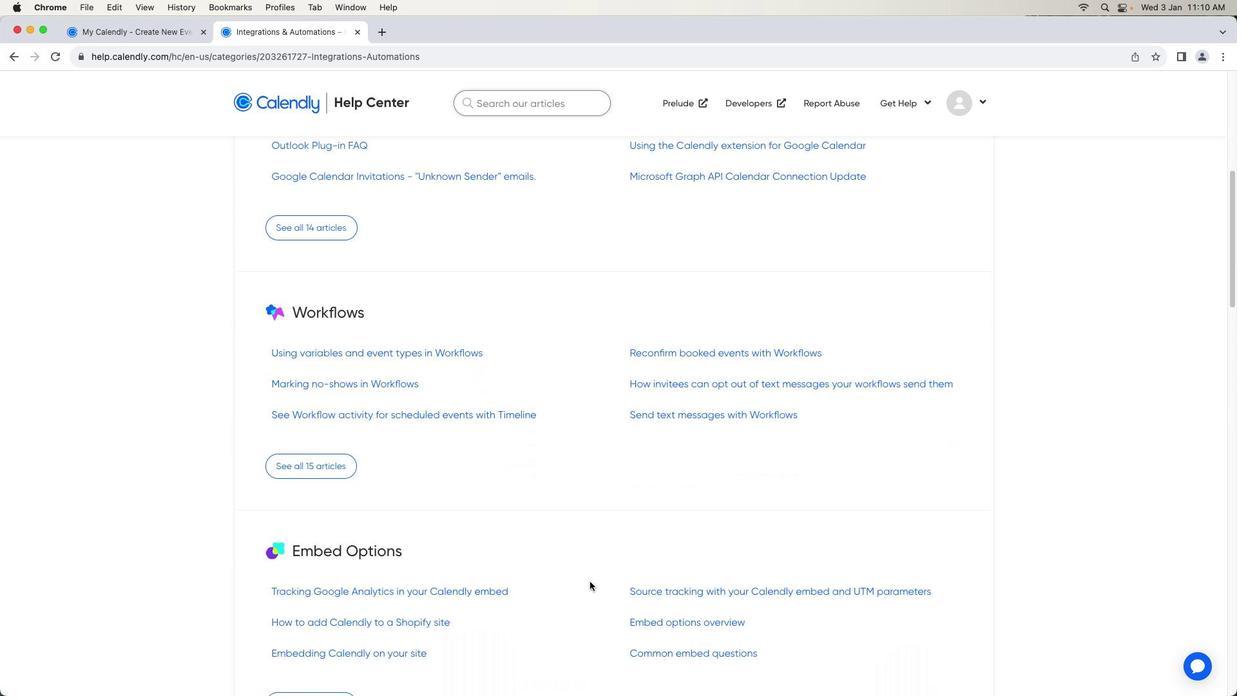 
Action: Mouse scrolled (590, 582) with delta (0, 0)
Screenshot: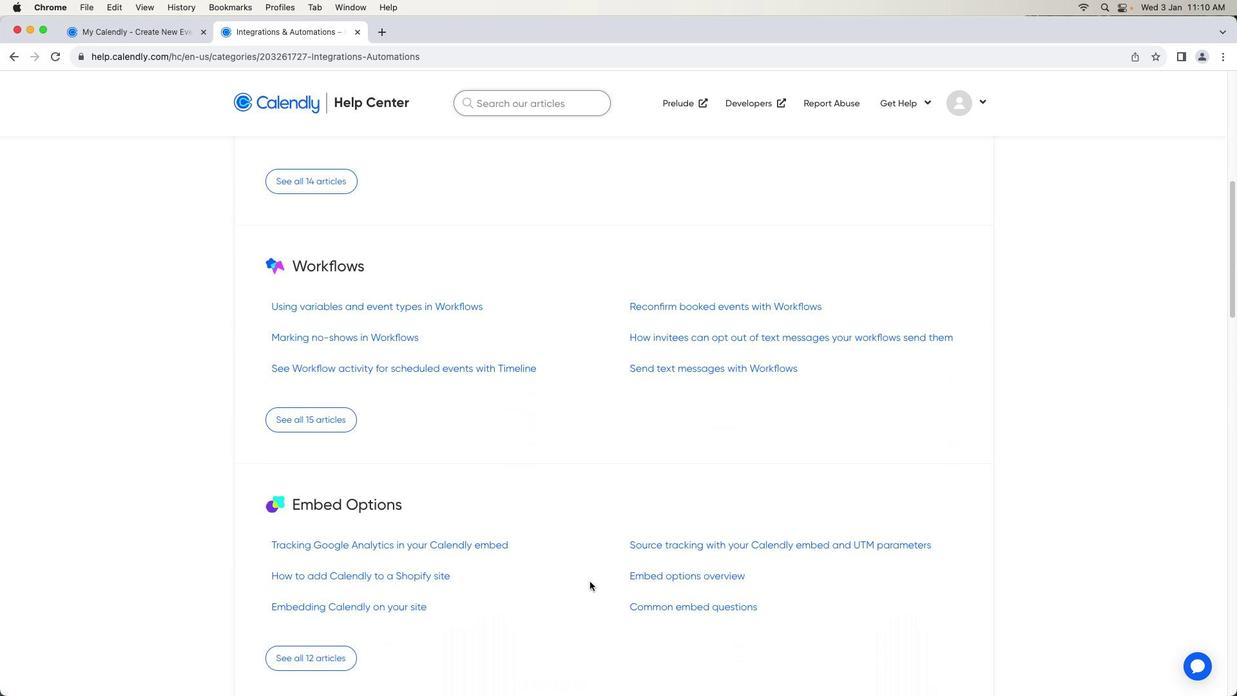 
Action: Mouse scrolled (590, 582) with delta (0, 0)
Screenshot: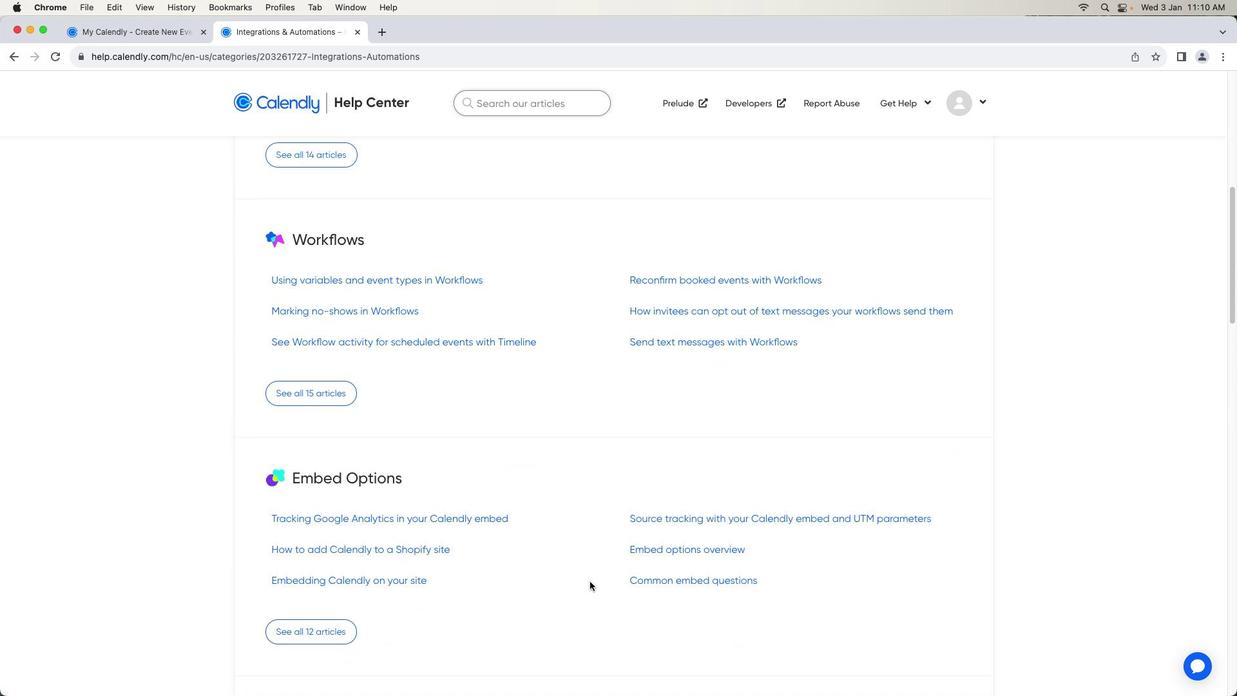
Action: Mouse scrolled (590, 582) with delta (0, 0)
Screenshot: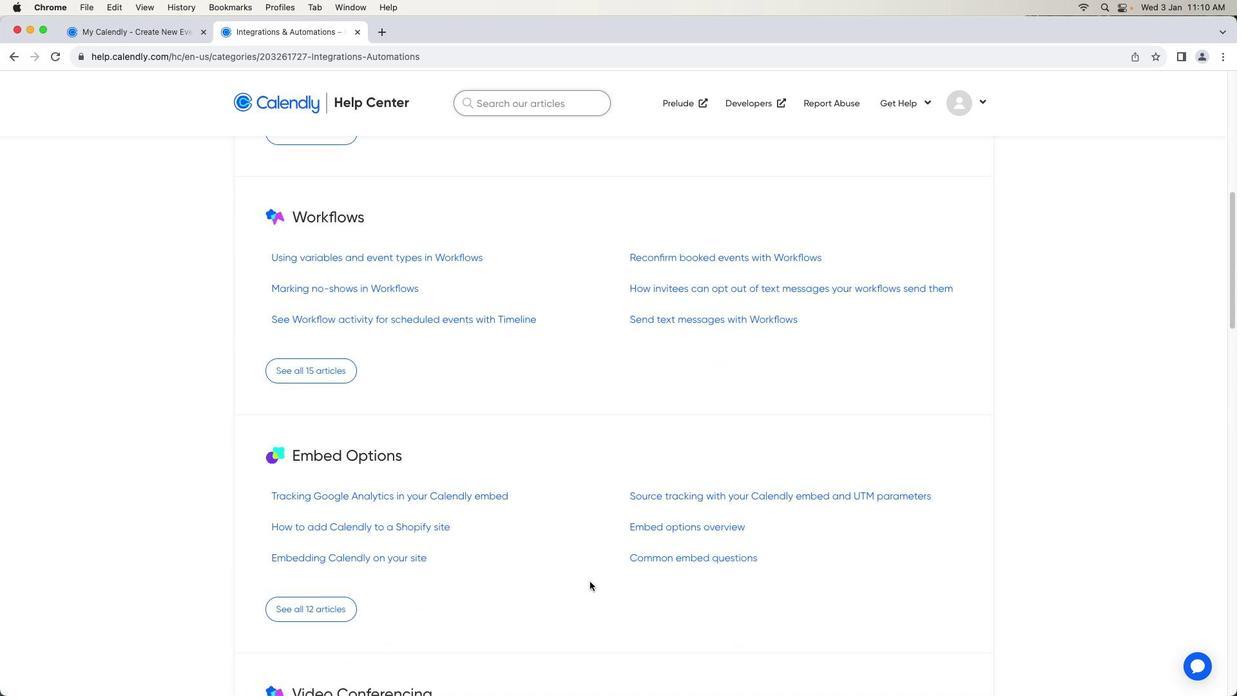 
Action: Mouse scrolled (590, 582) with delta (0, -1)
Screenshot: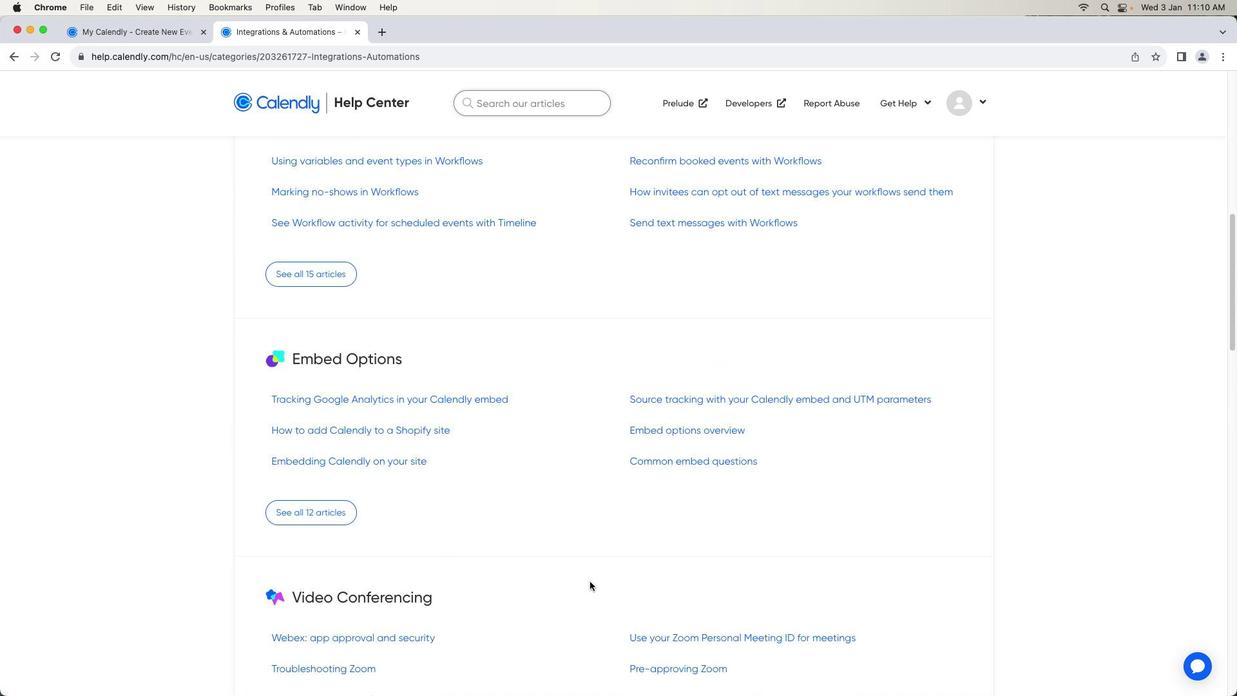 
Action: Mouse scrolled (590, 582) with delta (0, -1)
Screenshot: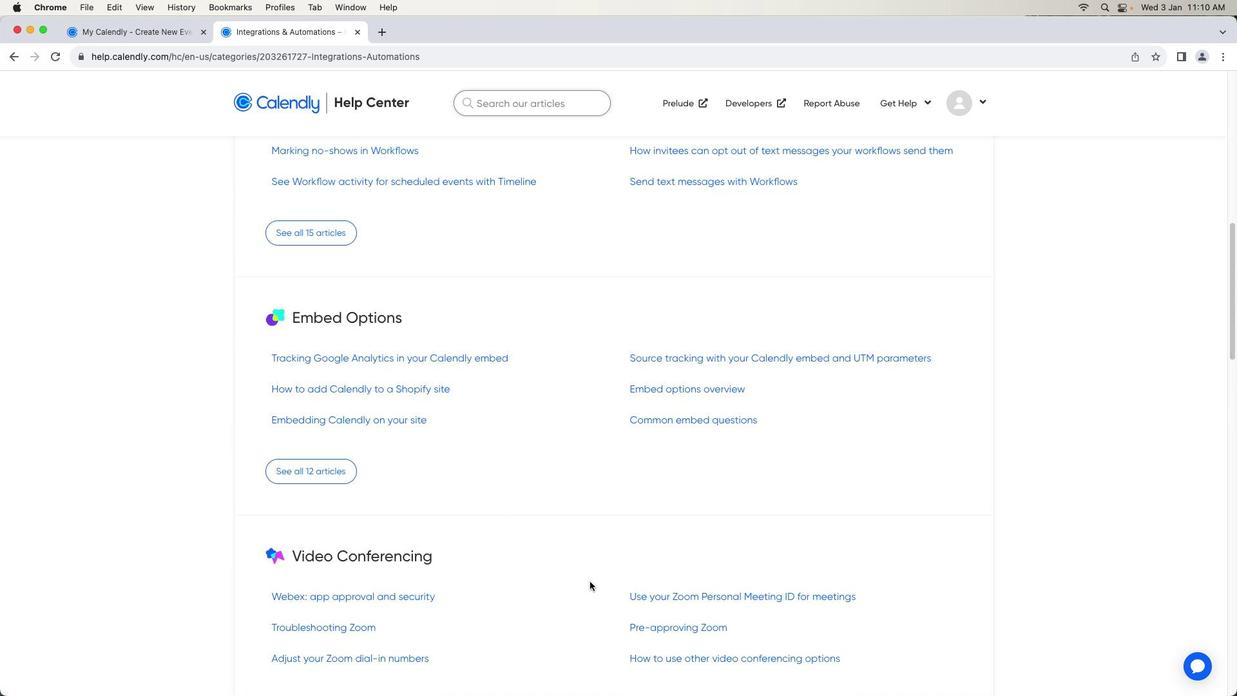 
Action: Mouse scrolled (590, 582) with delta (0, 0)
Screenshot: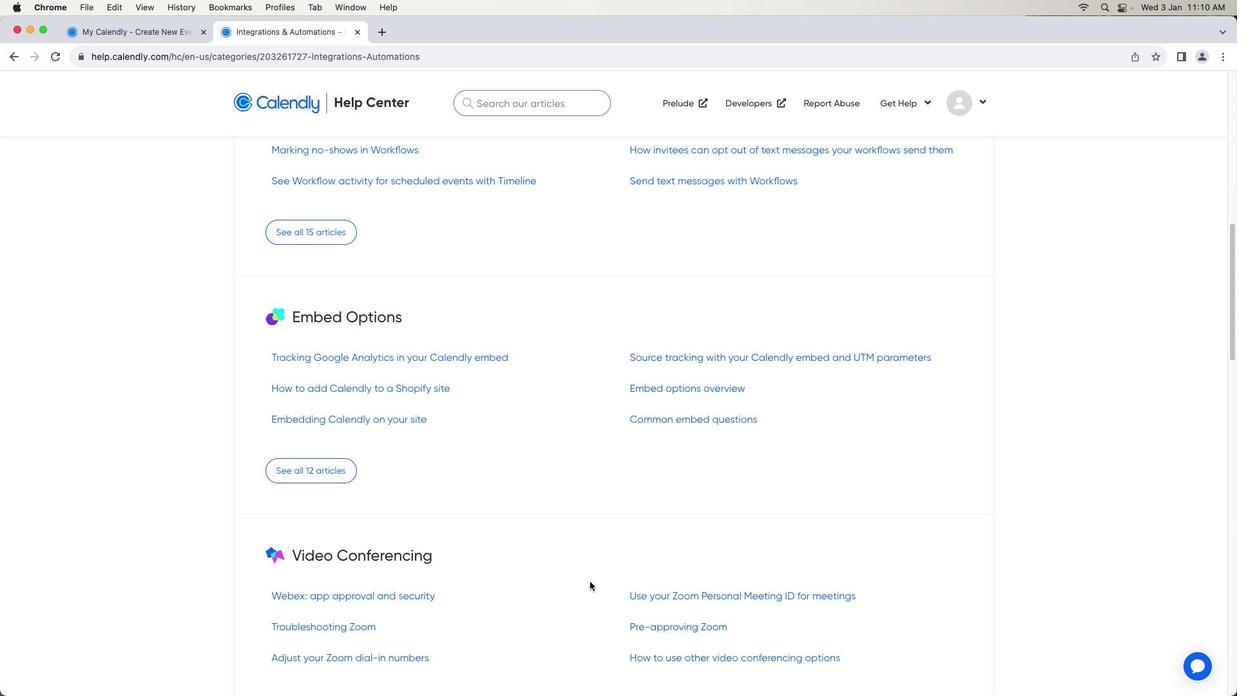 
Action: Mouse scrolled (590, 582) with delta (0, 0)
Screenshot: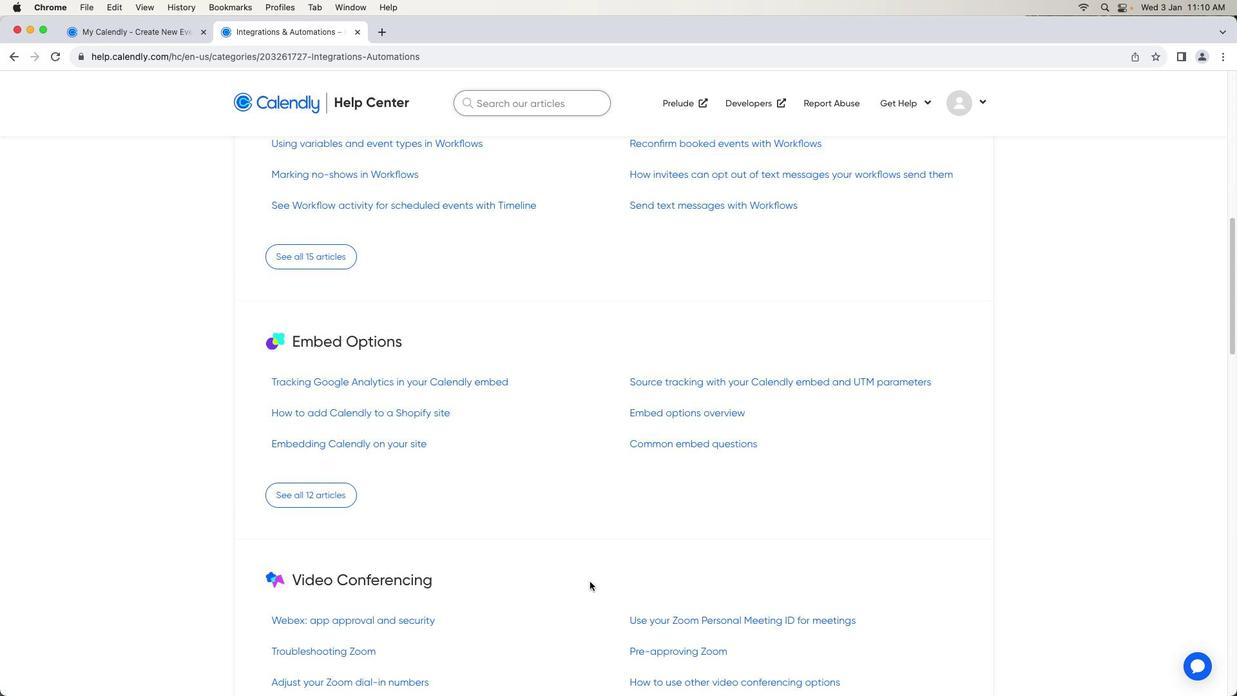 
Action: Mouse scrolled (590, 582) with delta (0, 1)
Screenshot: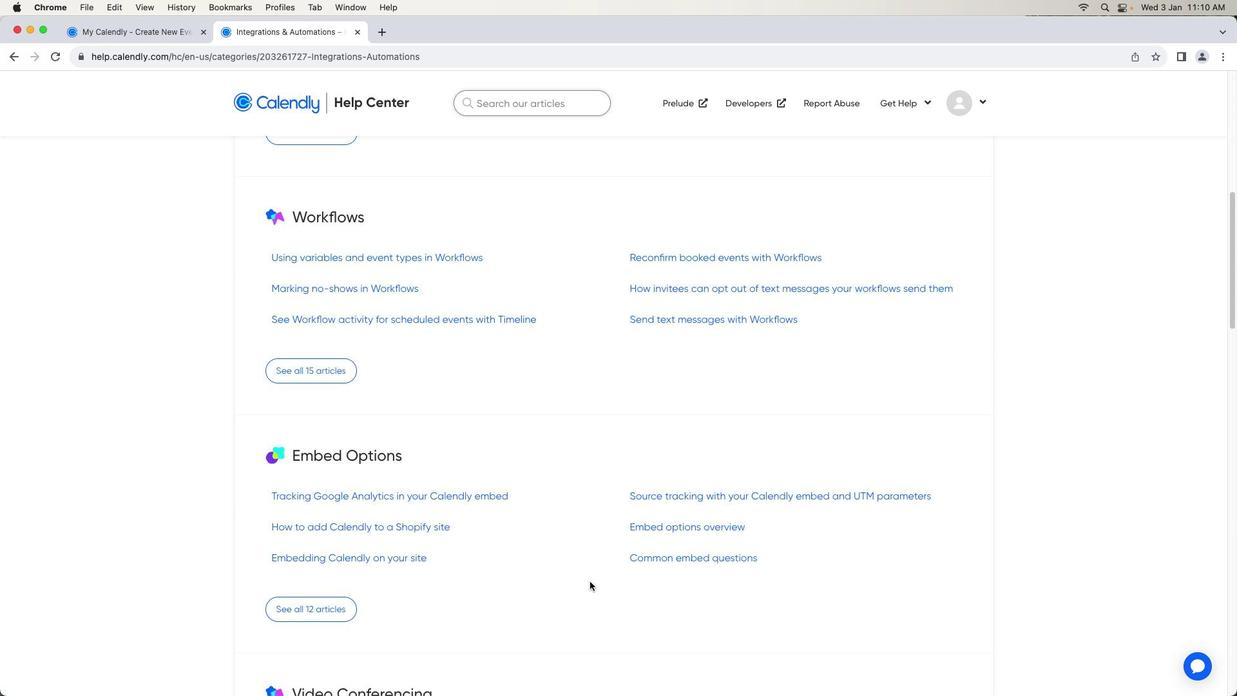 
Action: Mouse scrolled (590, 582) with delta (0, 2)
Screenshot: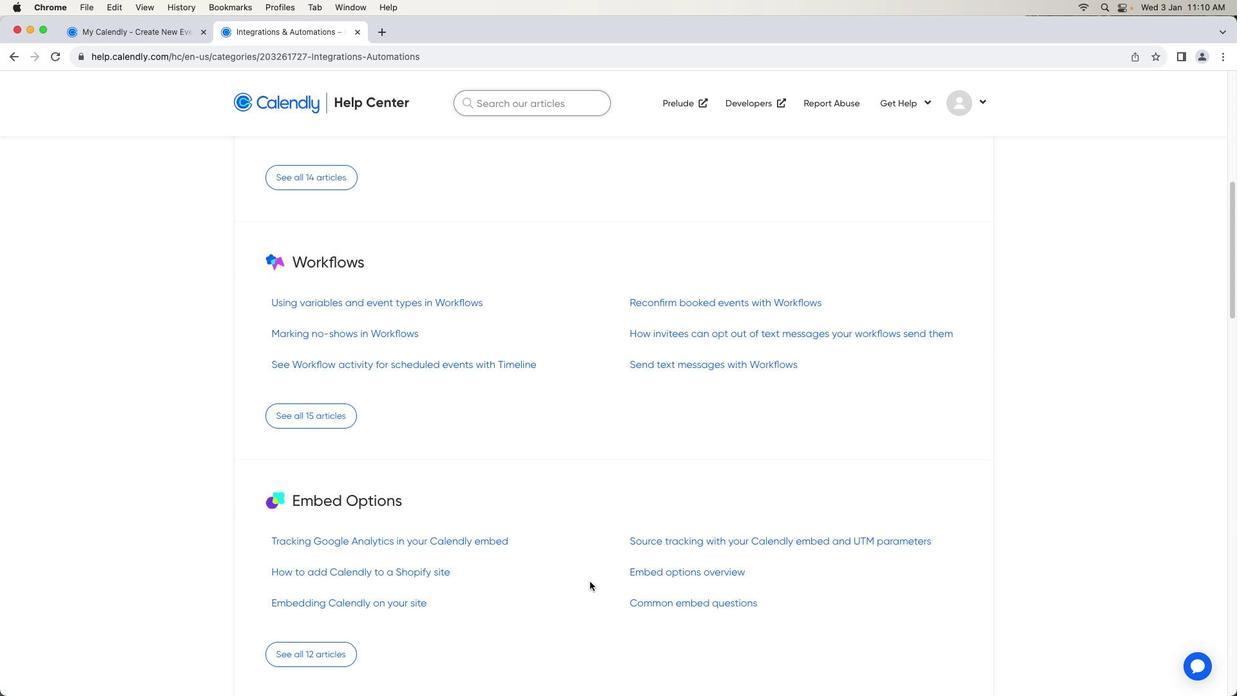 
Action: Mouse scrolled (590, 582) with delta (0, 0)
Screenshot: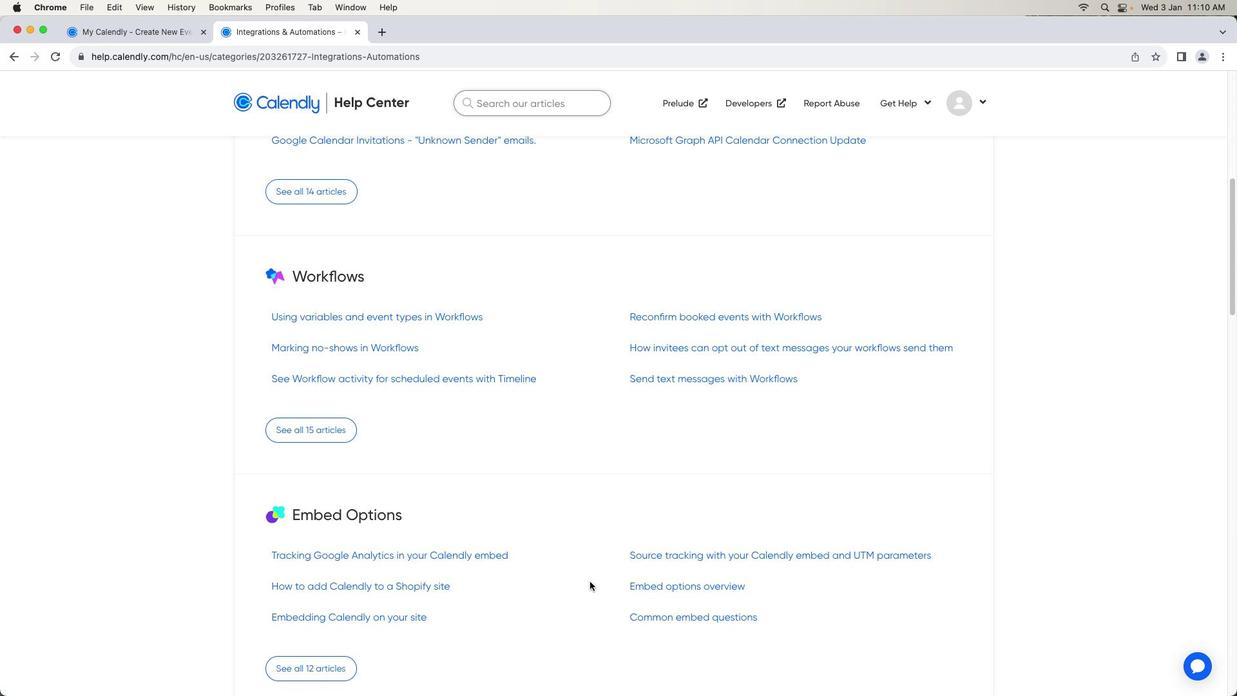 
Action: Mouse scrolled (590, 582) with delta (0, 0)
Screenshot: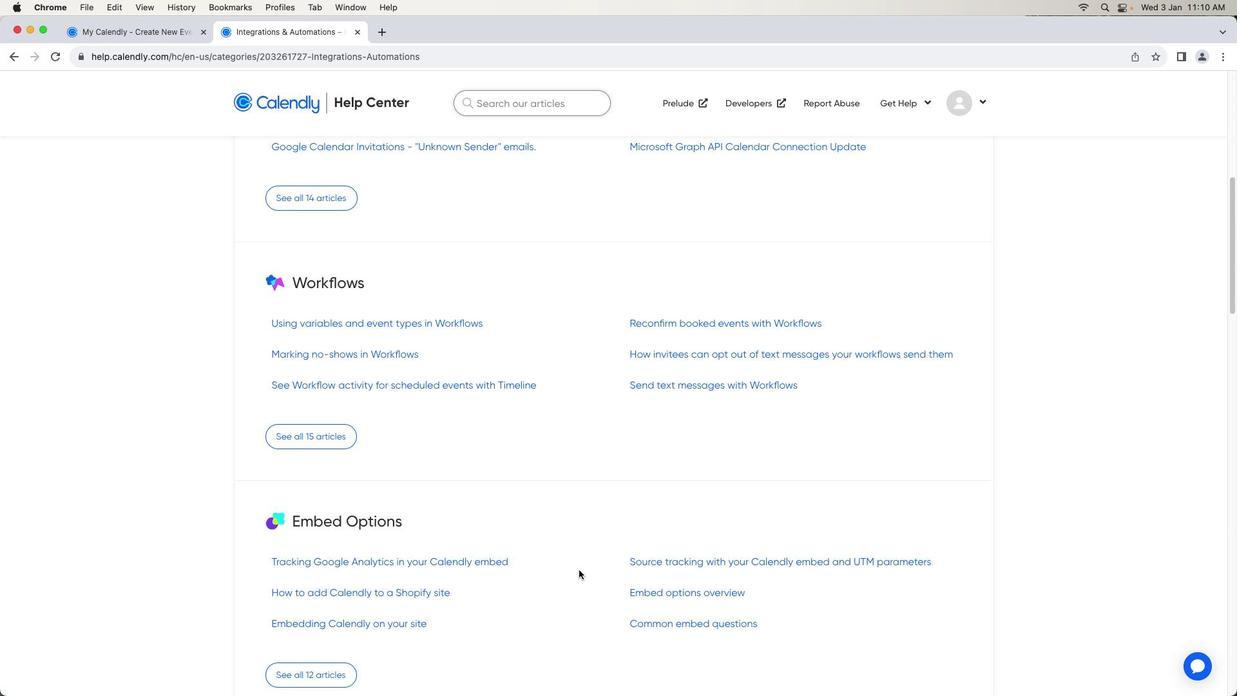 
Action: Mouse moved to (297, 438)
Screenshot: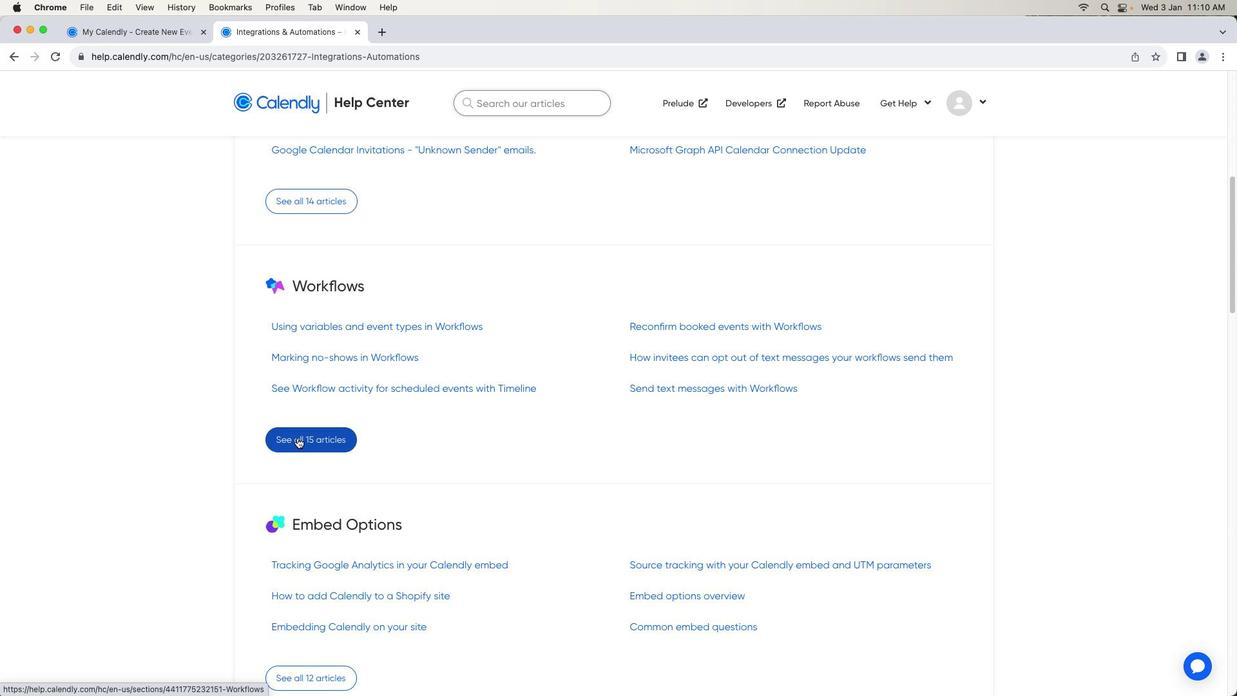 
Action: Mouse pressed left at (297, 438)
Screenshot: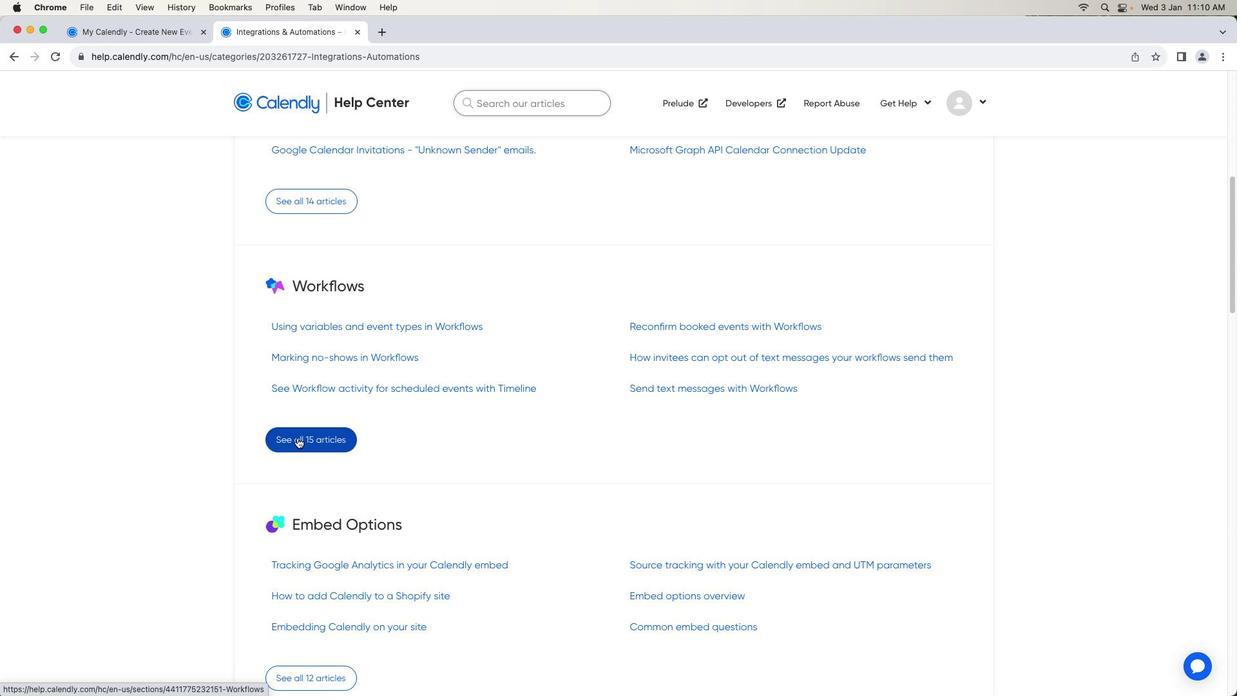 
Action: Mouse moved to (758, 542)
Screenshot: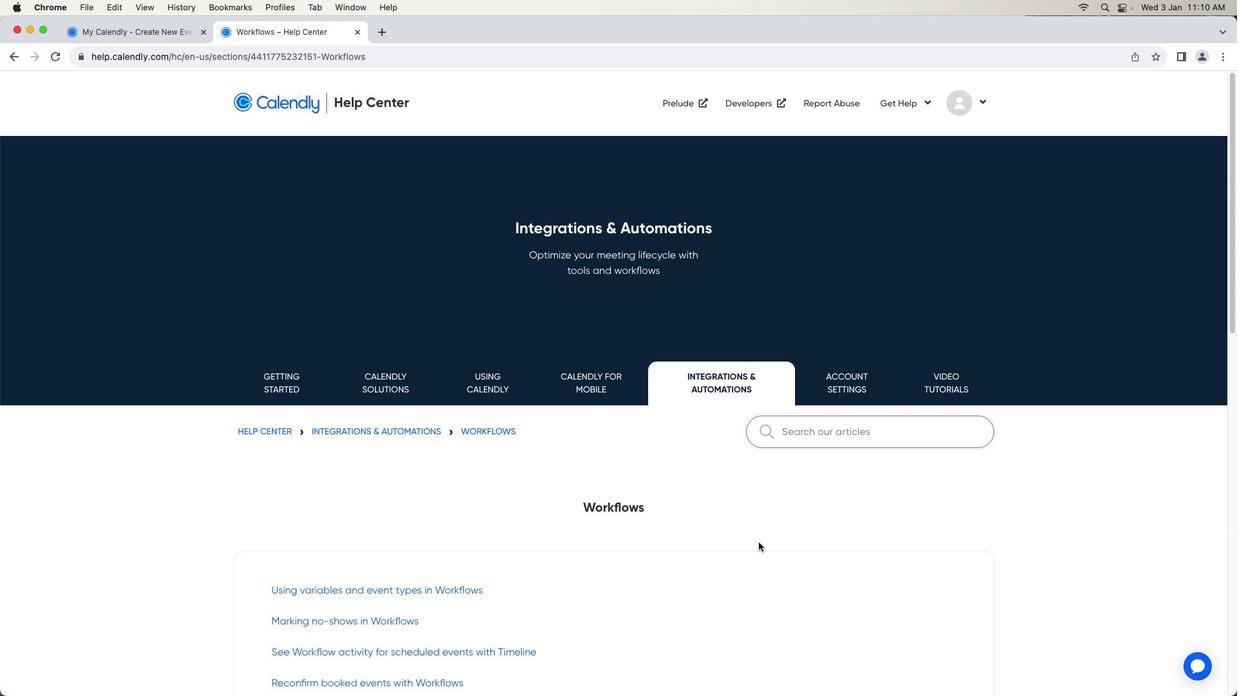 
Action: Mouse scrolled (758, 542) with delta (0, 0)
Screenshot: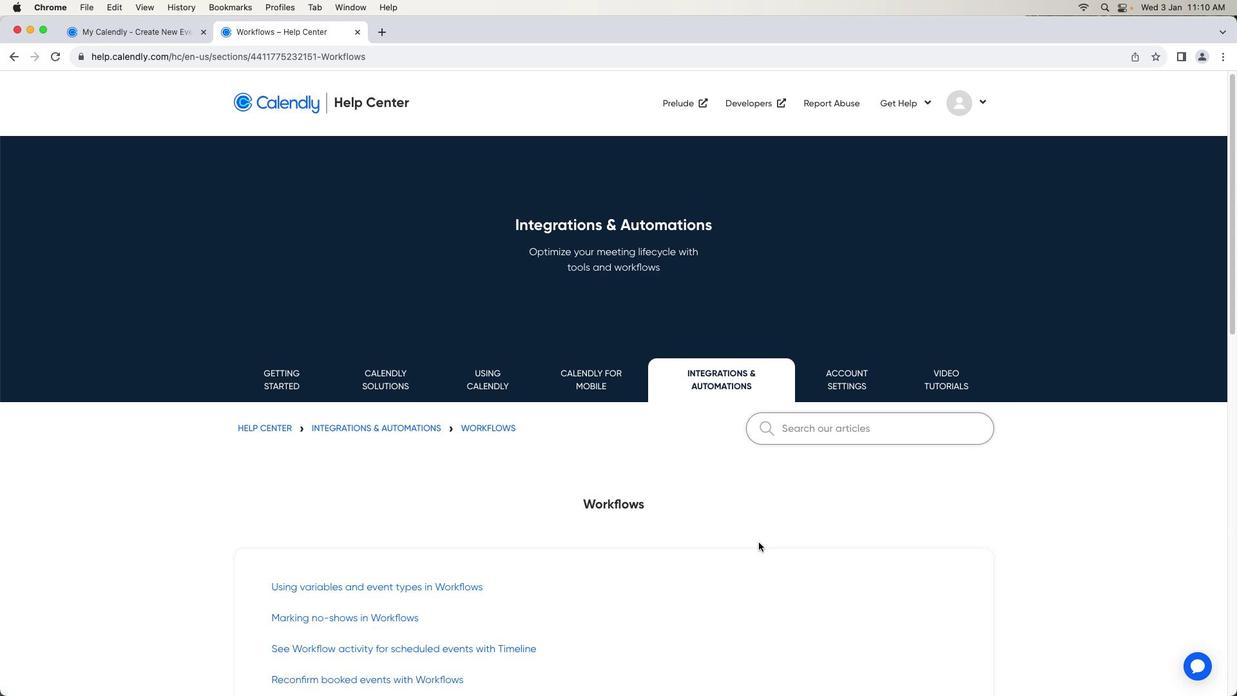 
Action: Mouse scrolled (758, 542) with delta (0, 0)
Screenshot: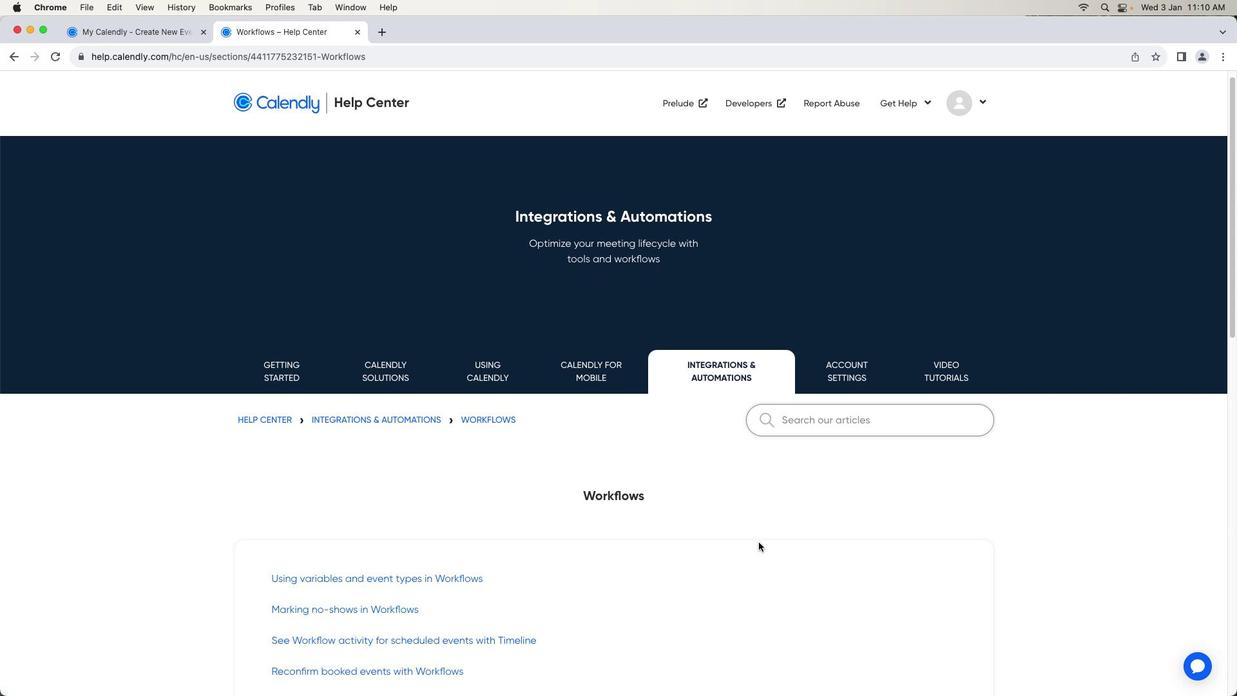 
Action: Mouse scrolled (758, 542) with delta (0, 0)
Screenshot: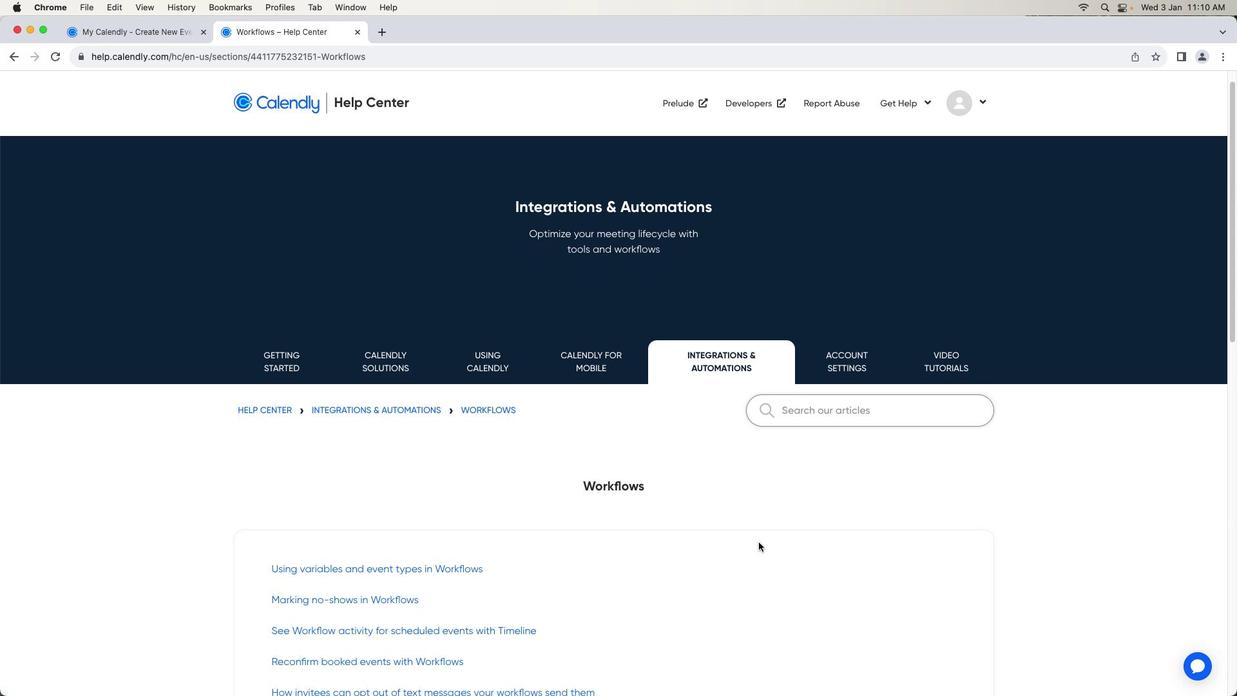 
Action: Mouse scrolled (758, 542) with delta (0, 0)
Screenshot: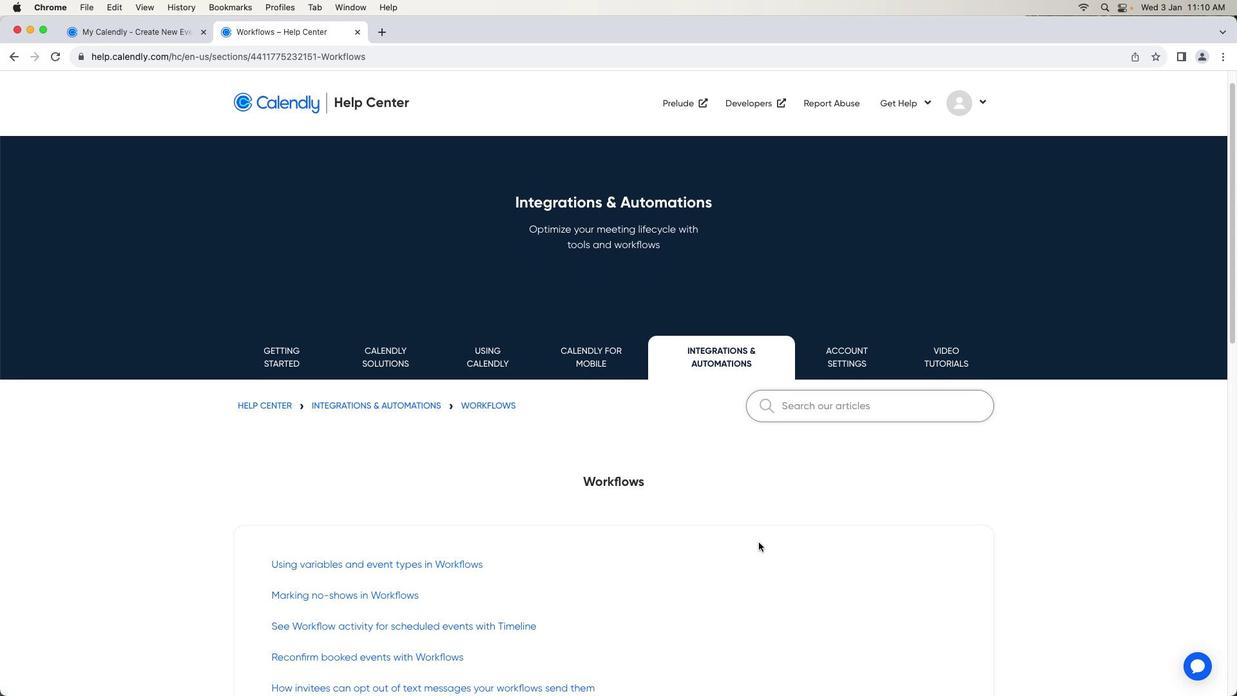 
